 Task: In Heading Arial with underline. Font size of heading  '18'Font style of data Calibri. Font size of data  9Alignment of headline & data Align center. Fill color in heading,  RedFont color of data Black Apply border in Data No BorderIn the sheet   Navigate Sales templetes book
Action: Mouse moved to (455, 625)
Screenshot: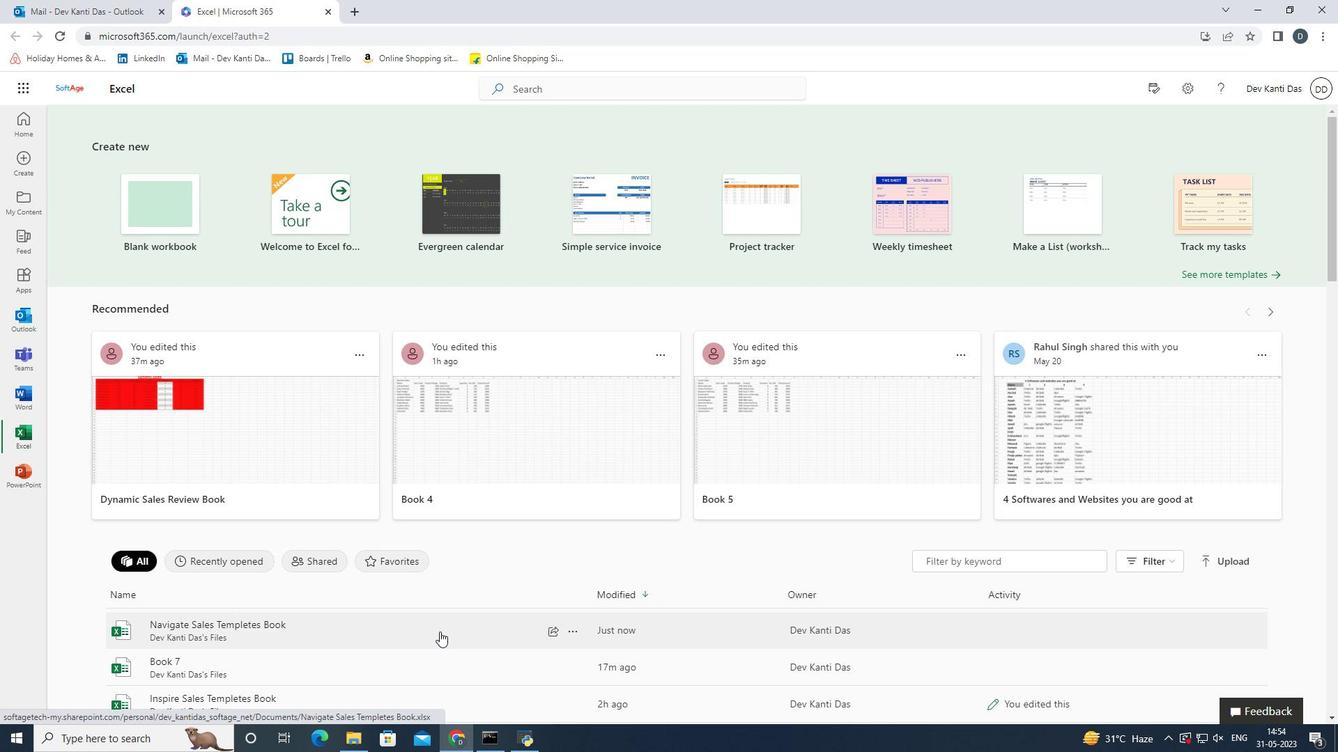 
Action: Mouse pressed left at (455, 625)
Screenshot: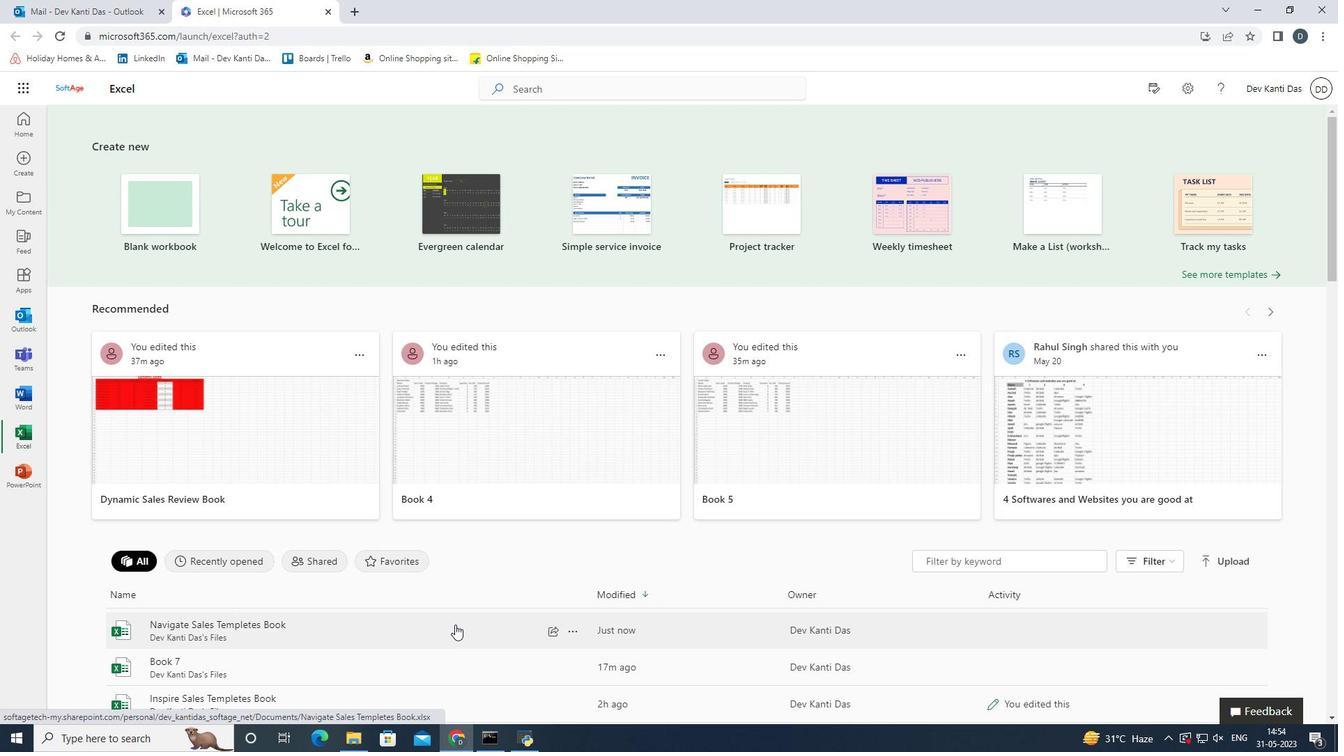 
Action: Mouse moved to (310, 242)
Screenshot: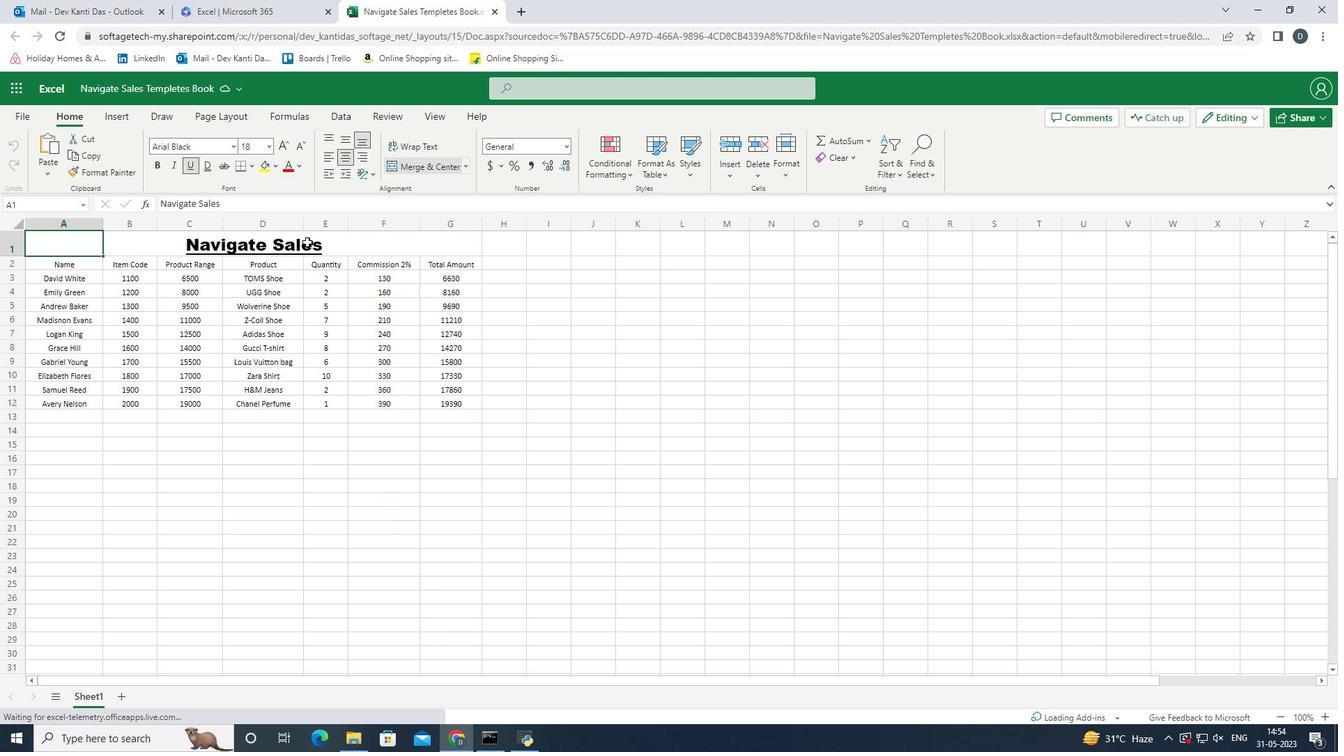 
Action: Mouse pressed left at (310, 242)
Screenshot: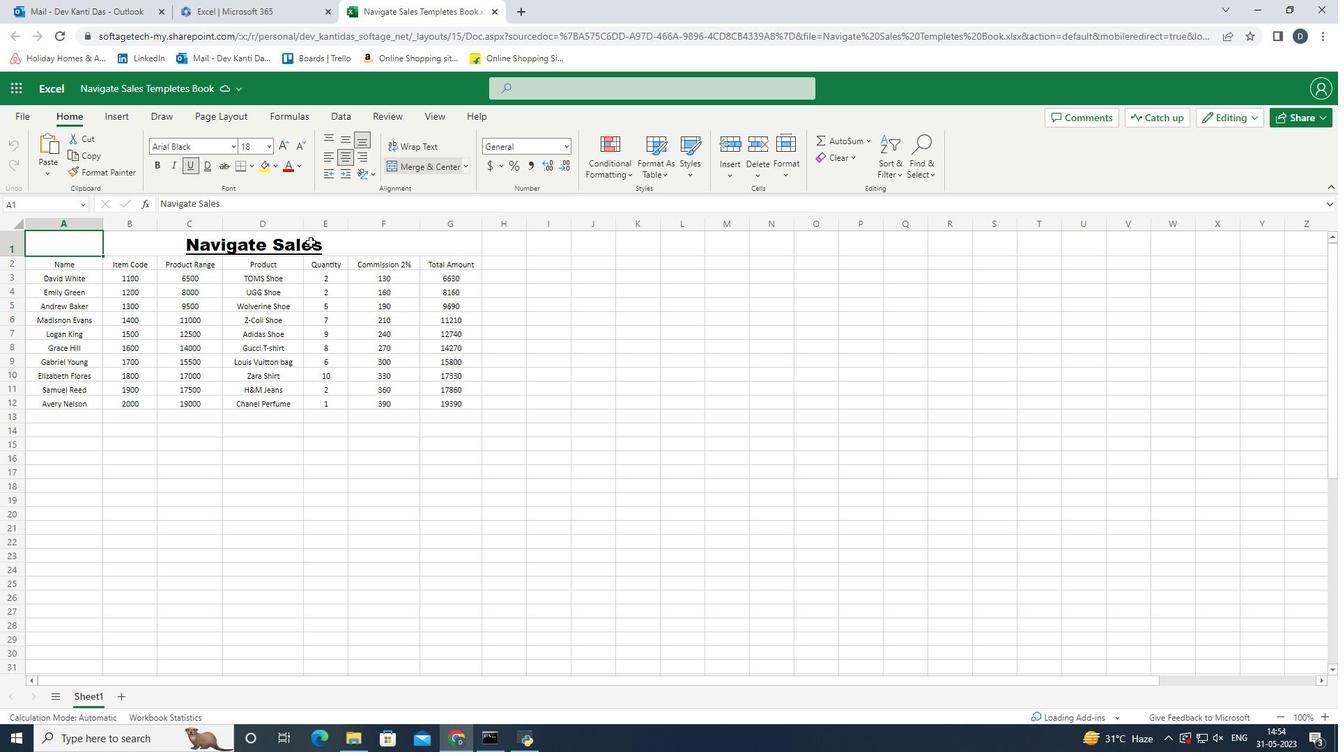 
Action: Mouse moved to (232, 142)
Screenshot: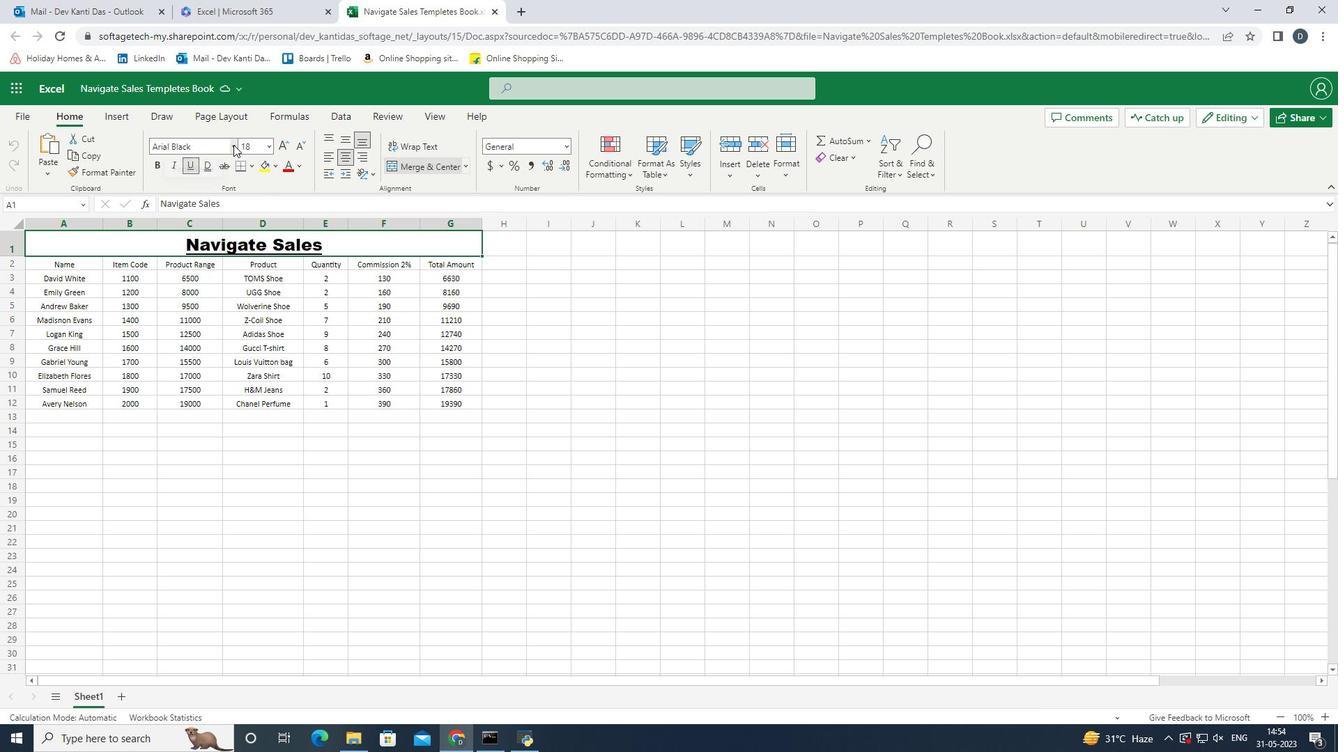 
Action: Mouse pressed left at (232, 142)
Screenshot: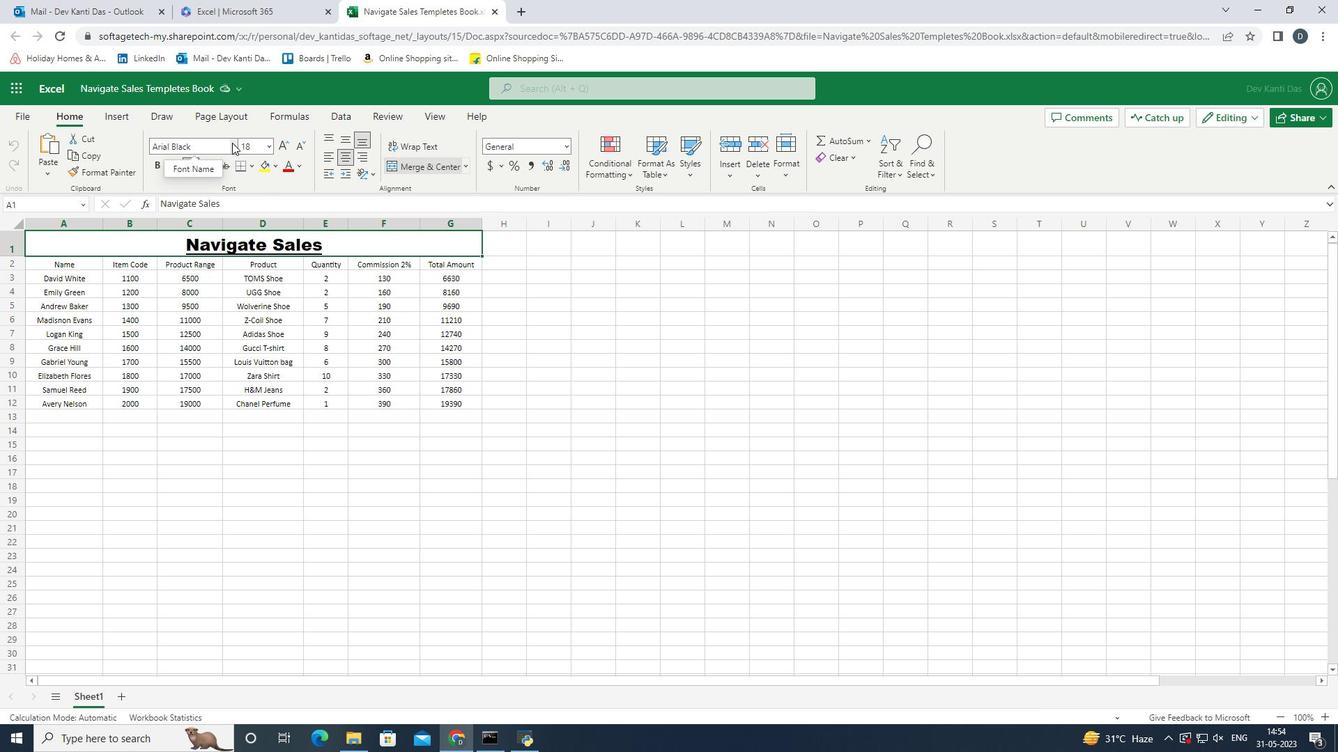
Action: Mouse moved to (224, 207)
Screenshot: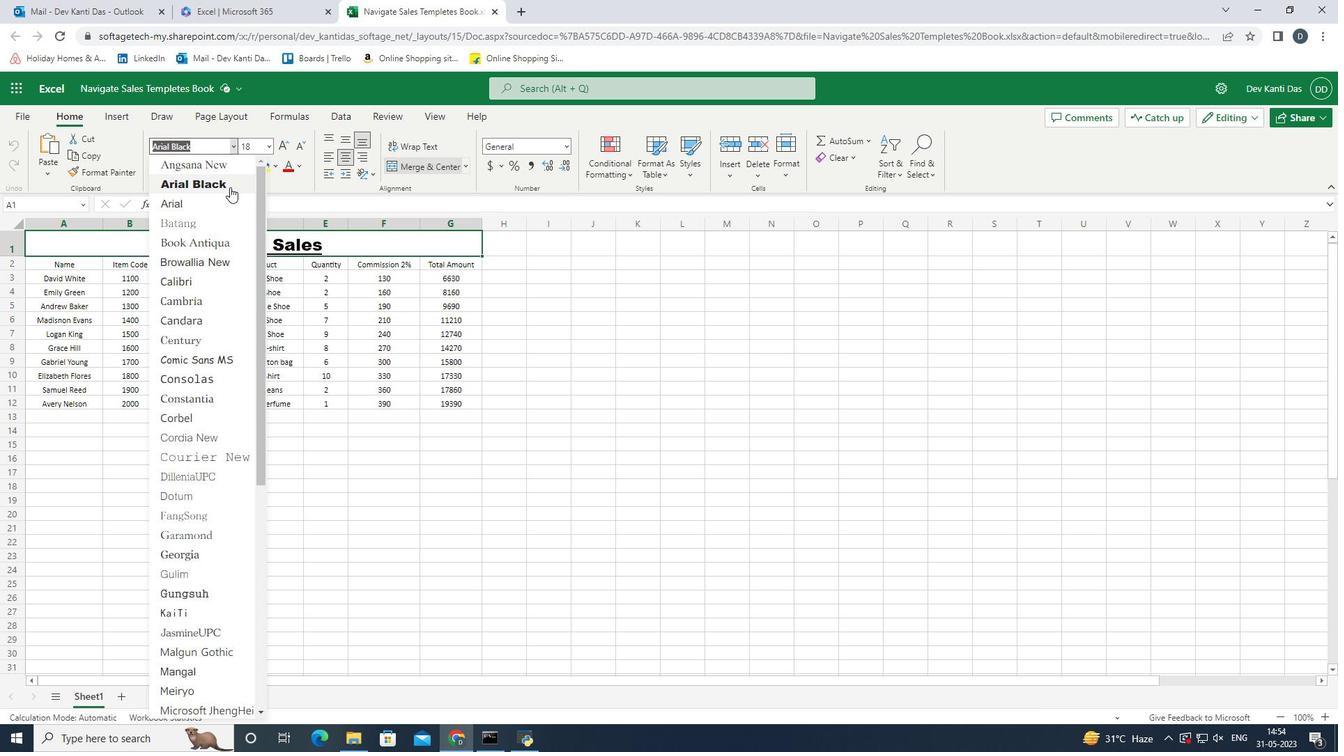 
Action: Mouse pressed left at (224, 207)
Screenshot: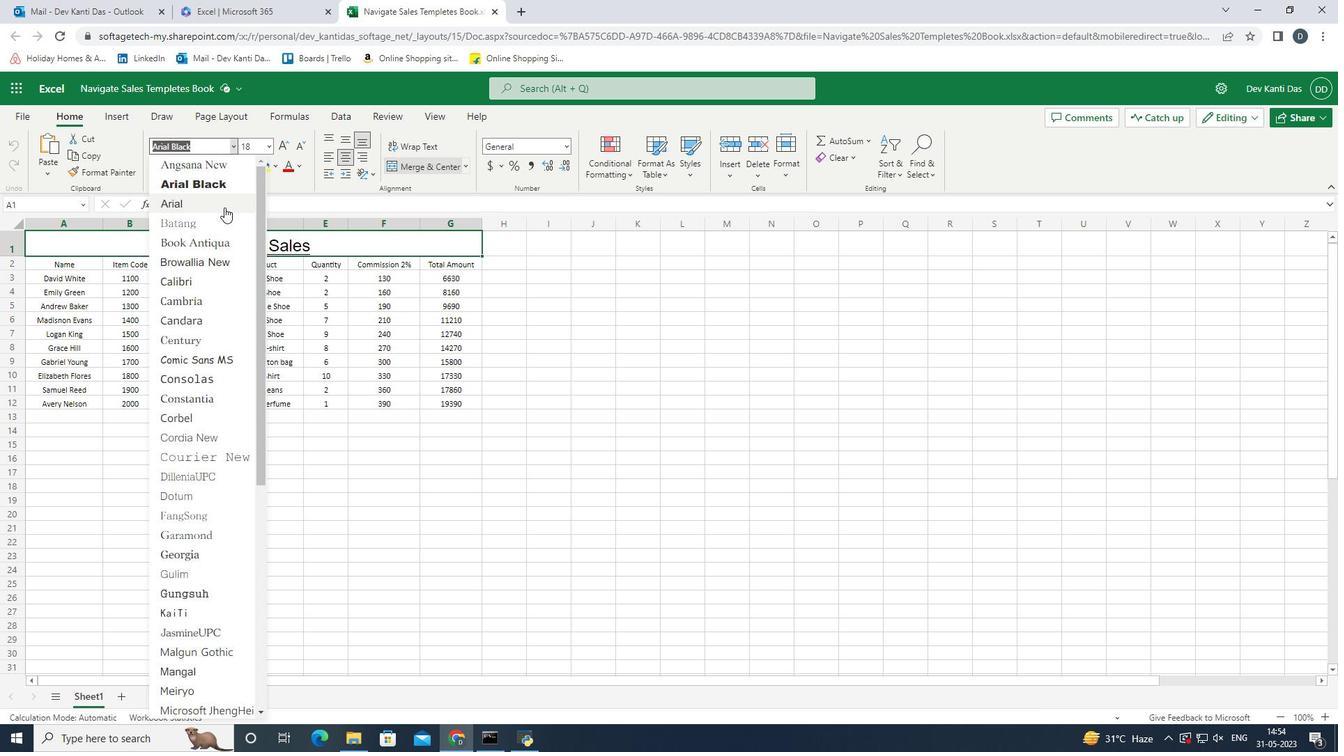 
Action: Mouse moved to (193, 170)
Screenshot: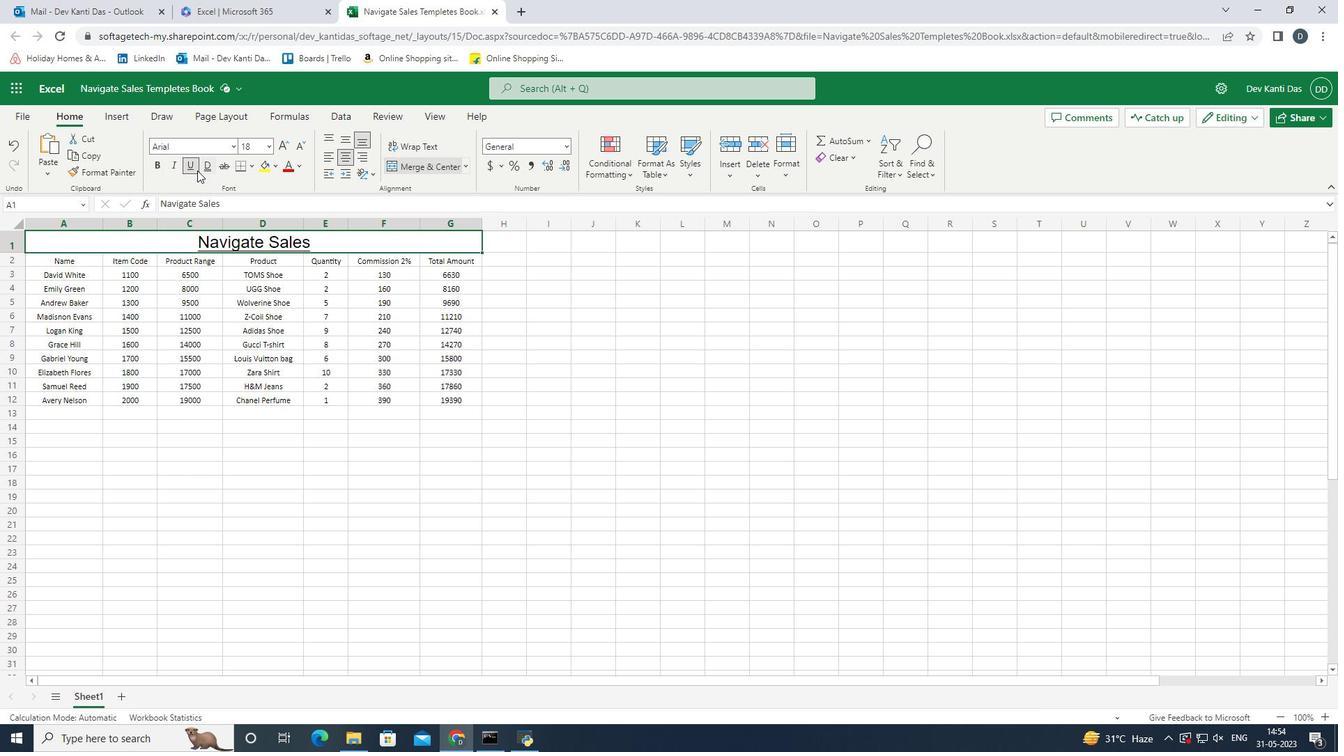 
Action: Mouse pressed left at (193, 170)
Screenshot: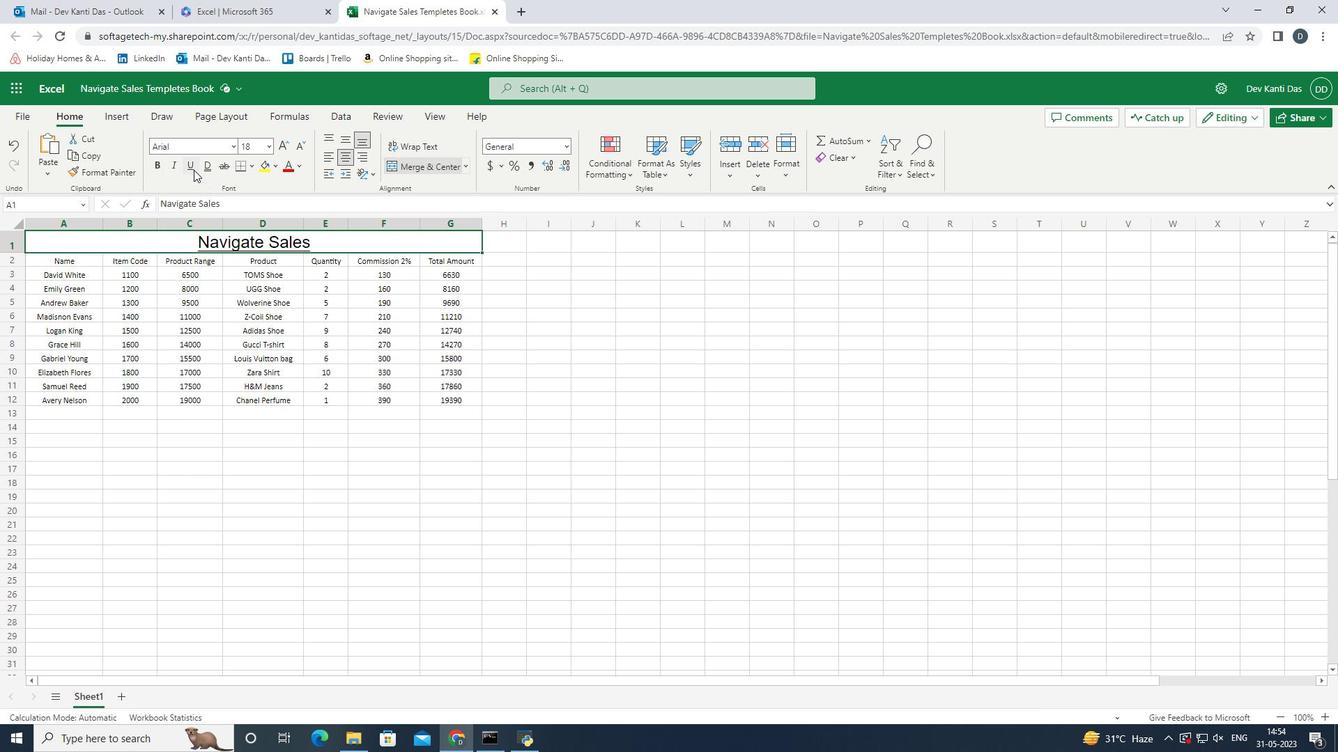 
Action: Mouse moved to (195, 168)
Screenshot: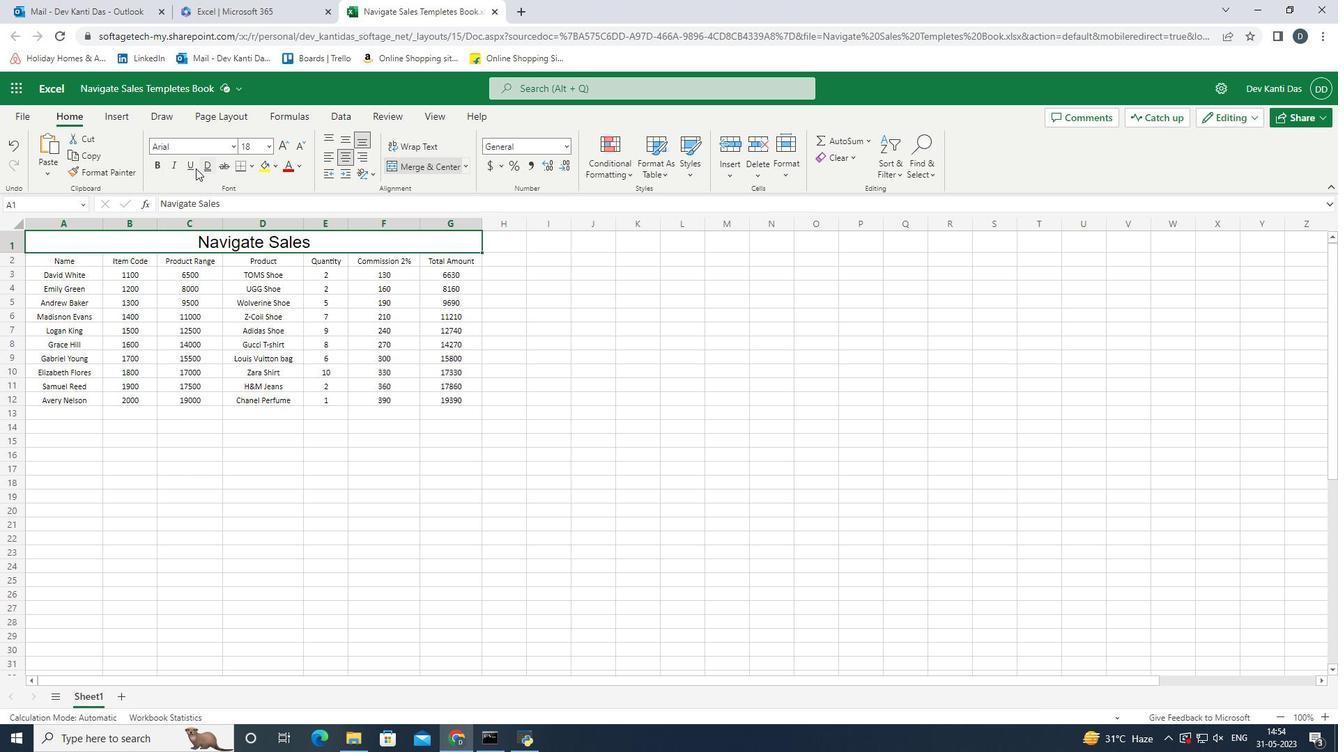 
Action: Mouse pressed left at (195, 168)
Screenshot: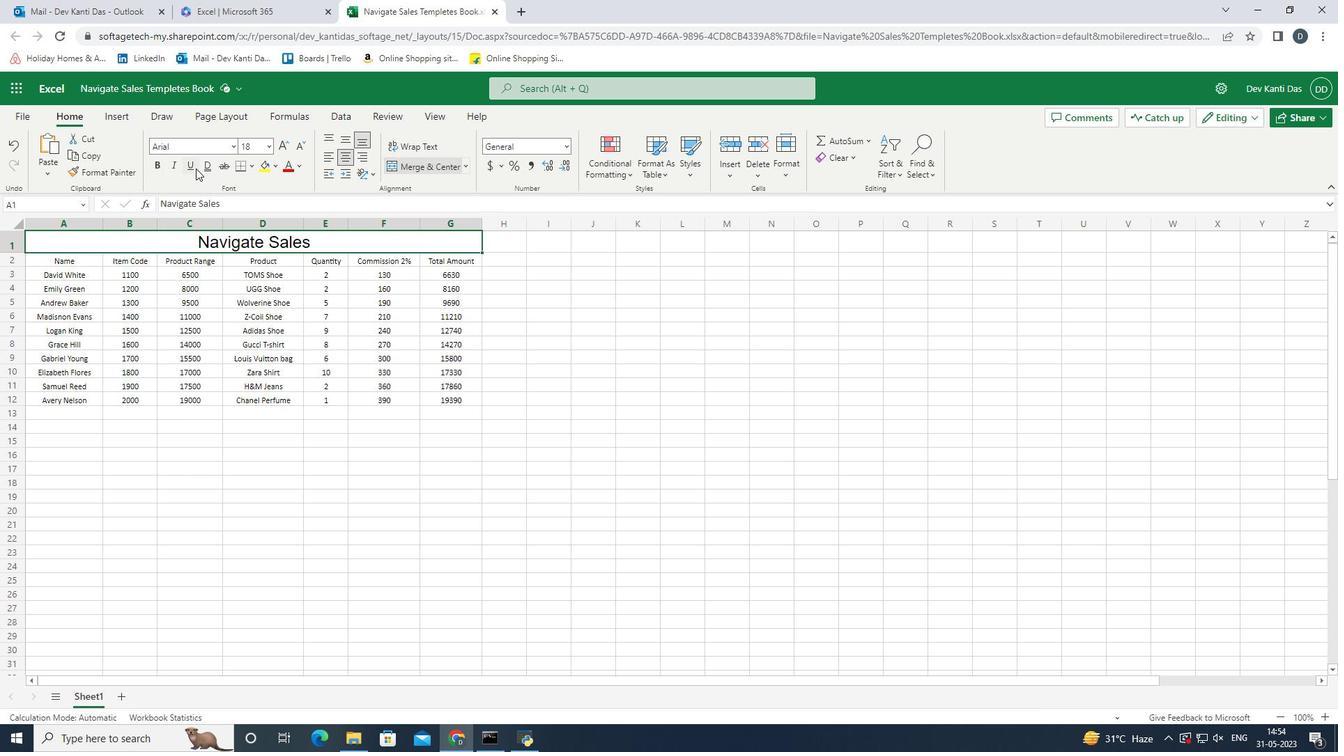 
Action: Mouse moved to (271, 151)
Screenshot: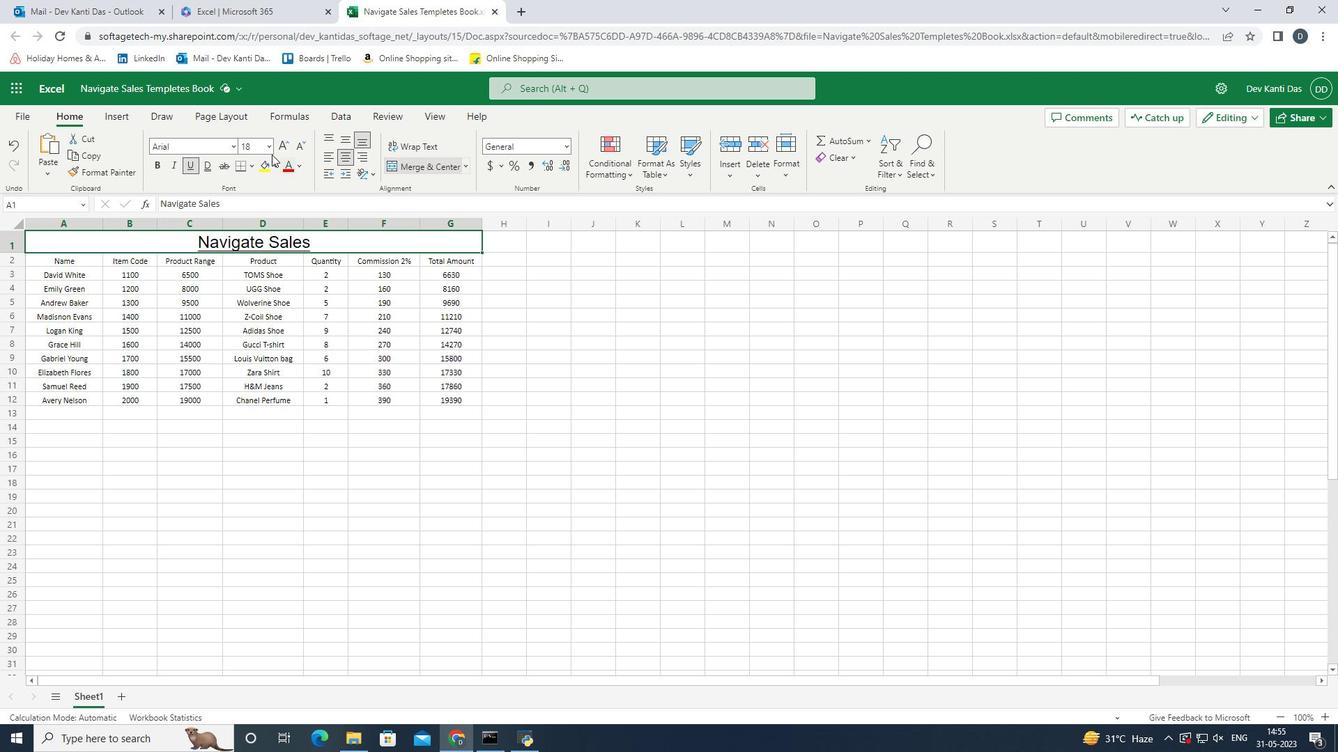 
Action: Mouse pressed left at (271, 151)
Screenshot: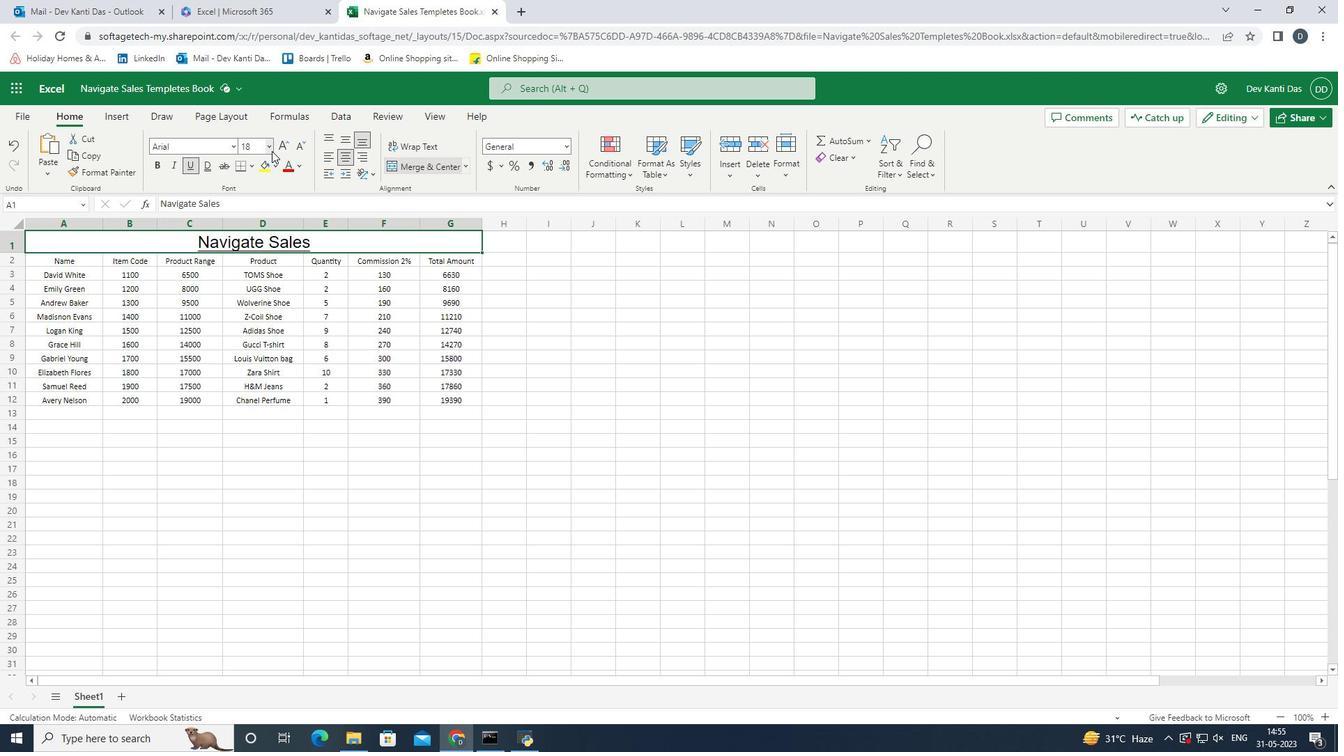 
Action: Mouse moved to (255, 301)
Screenshot: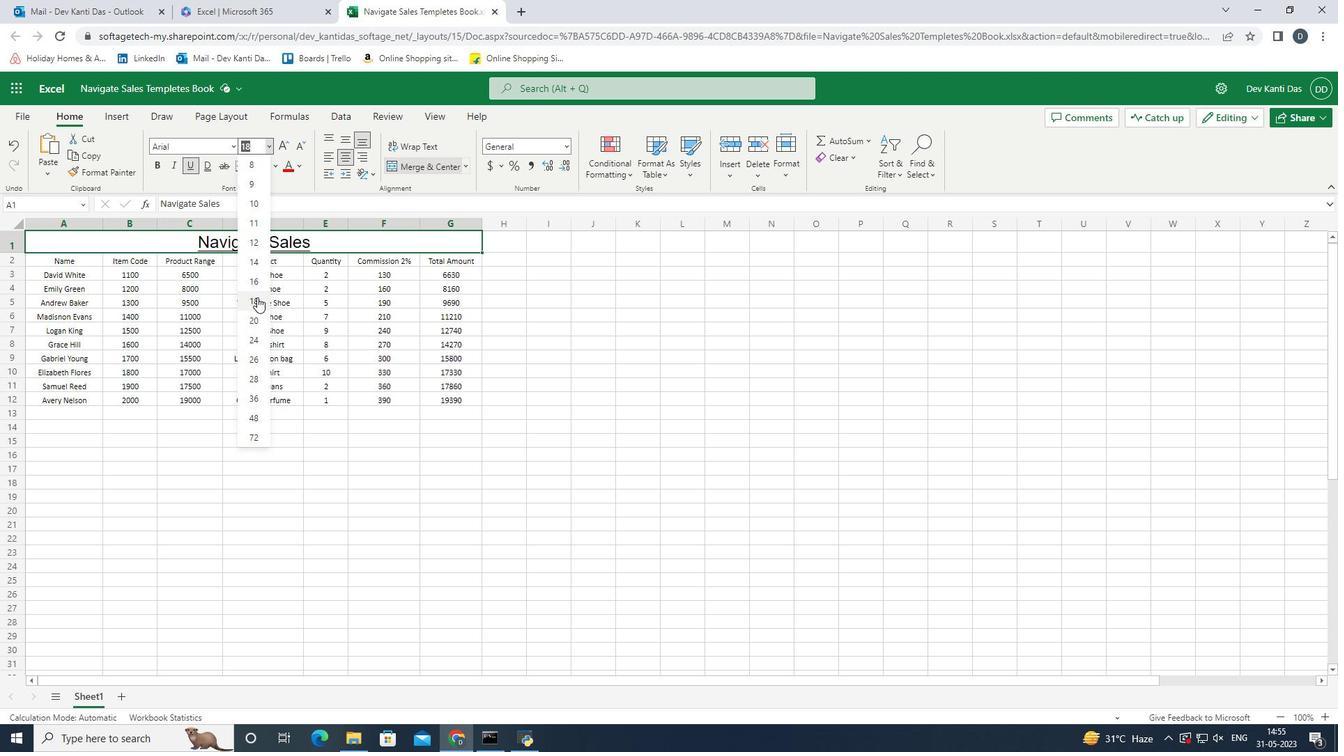 
Action: Mouse pressed left at (255, 301)
Screenshot: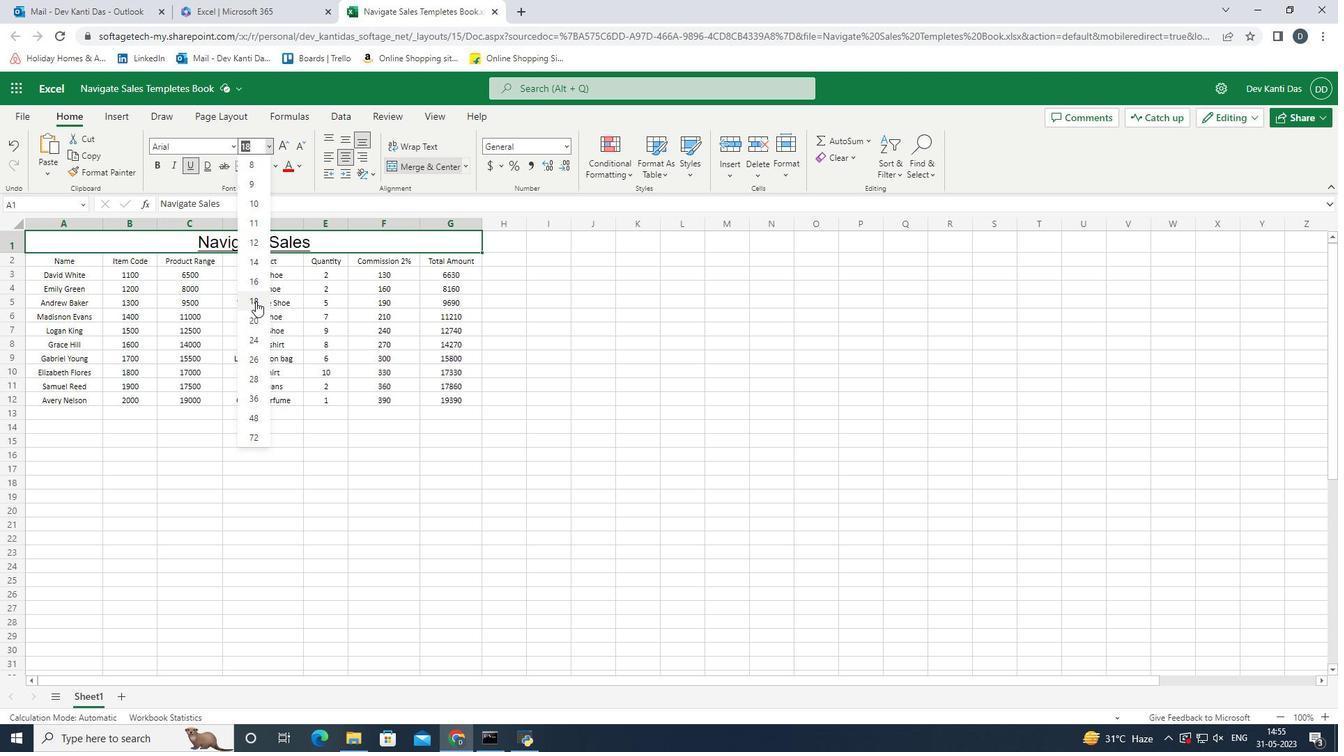 
Action: Mouse moved to (69, 264)
Screenshot: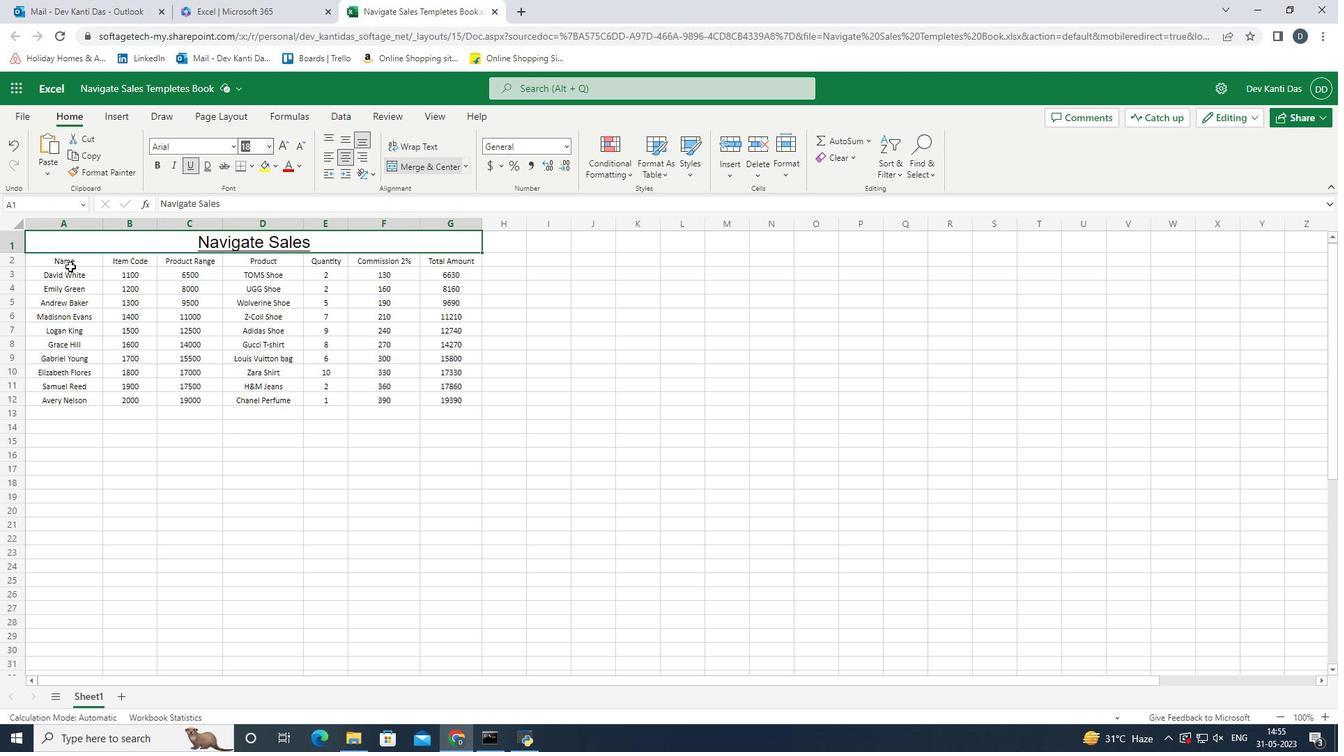 
Action: Mouse pressed left at (69, 264)
Screenshot: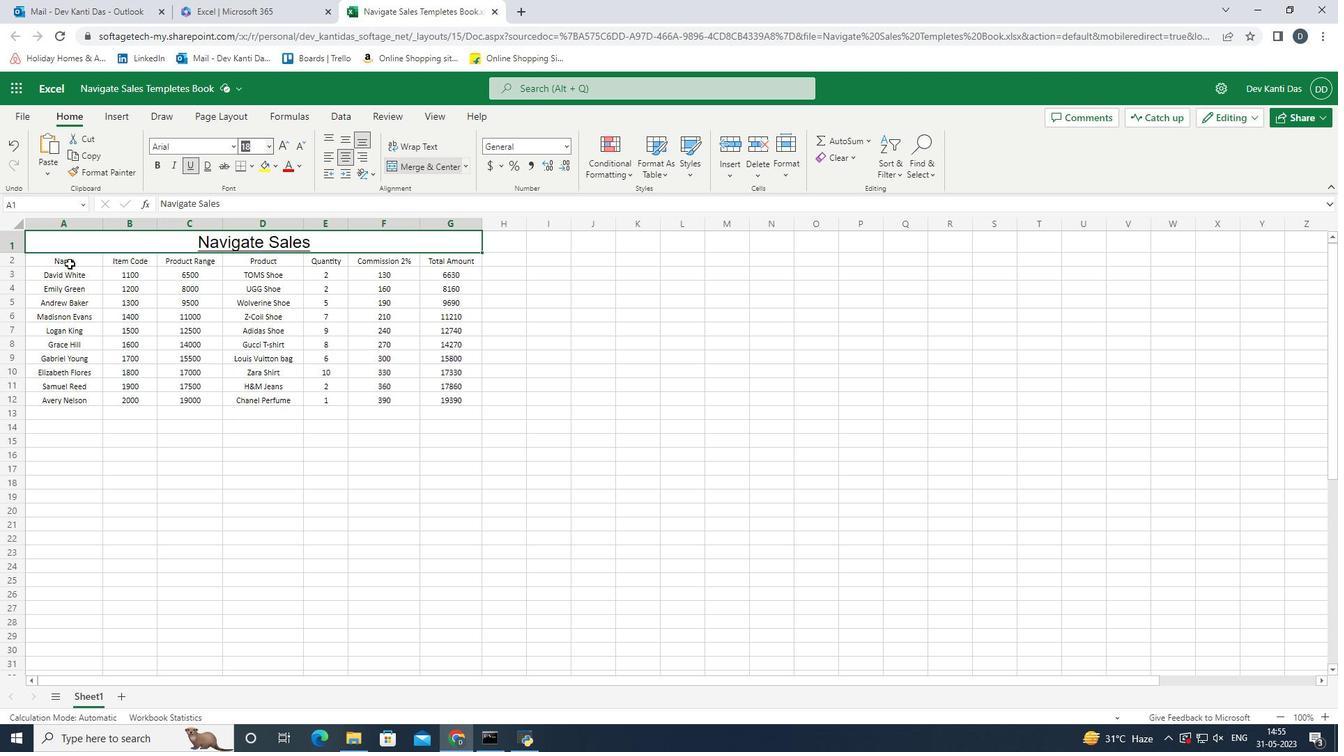 
Action: Mouse moved to (69, 260)
Screenshot: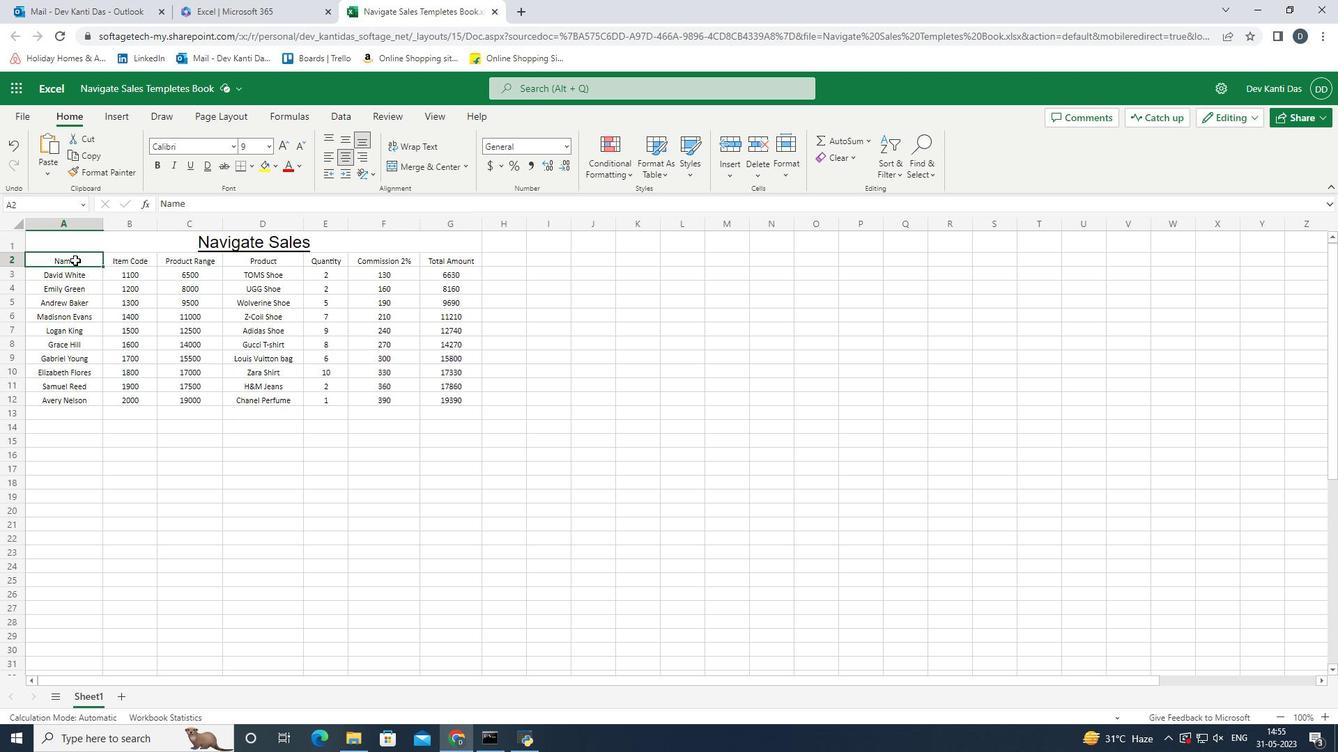 
Action: Mouse pressed left at (69, 260)
Screenshot: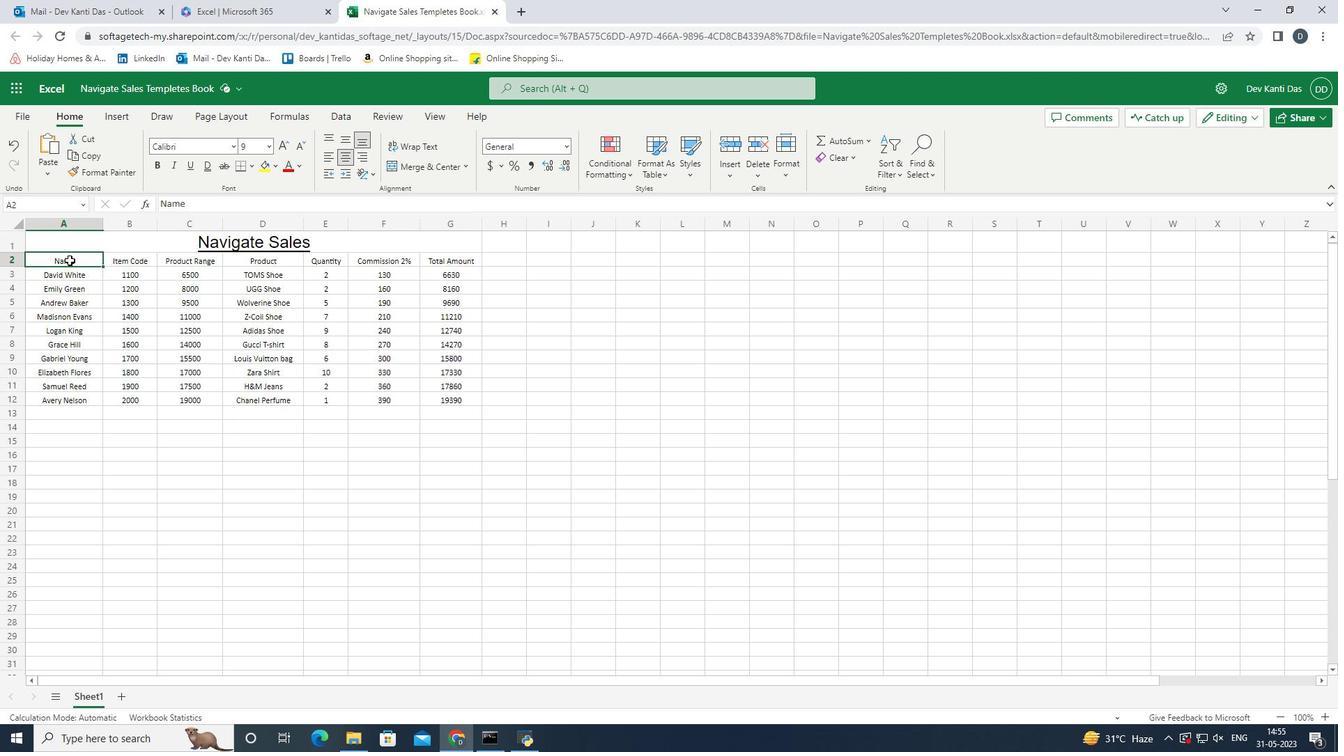 
Action: Mouse moved to (230, 149)
Screenshot: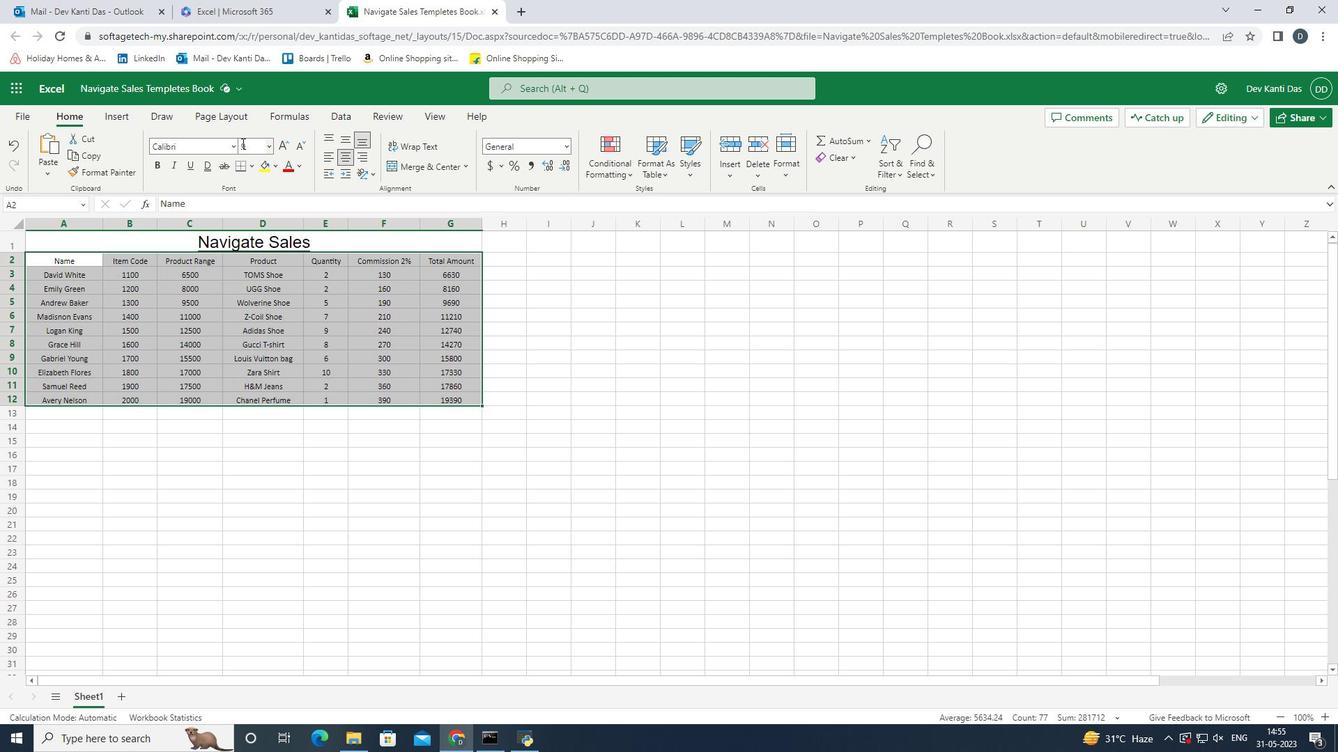 
Action: Mouse pressed left at (230, 149)
Screenshot: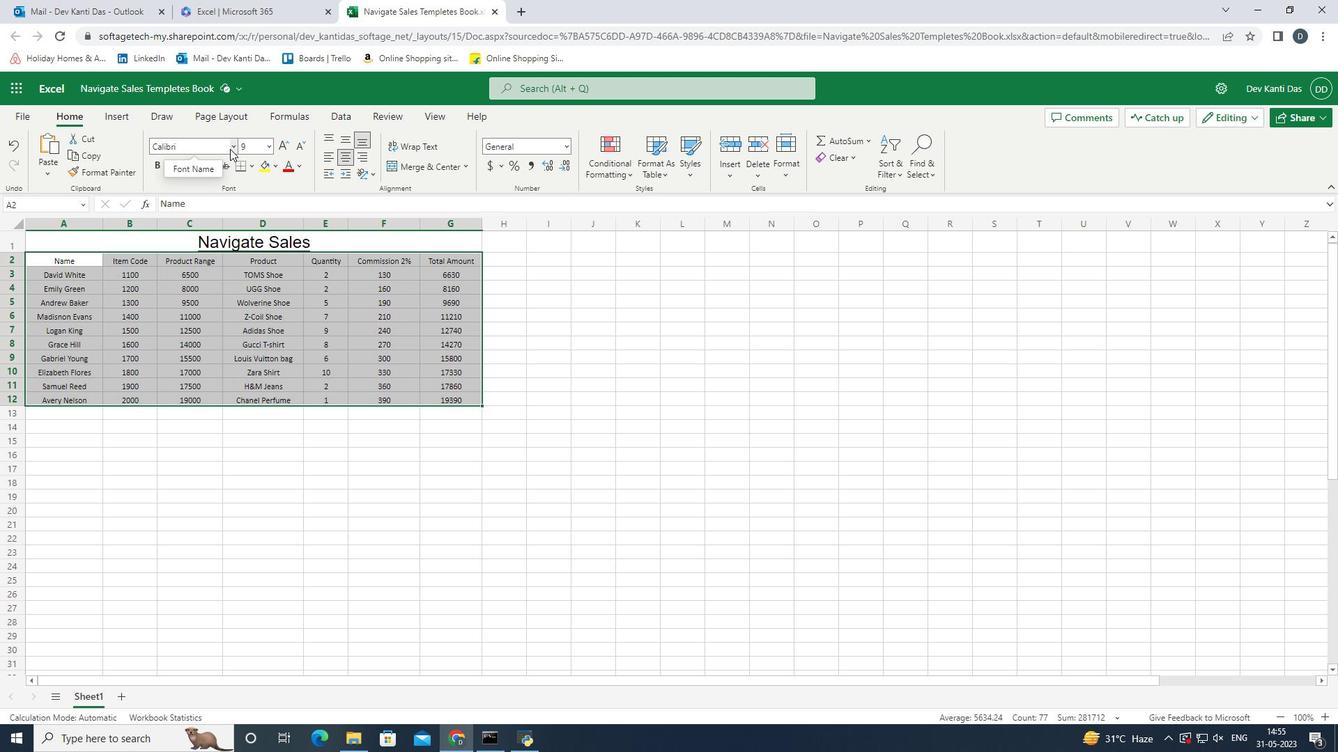 
Action: Mouse moved to (219, 284)
Screenshot: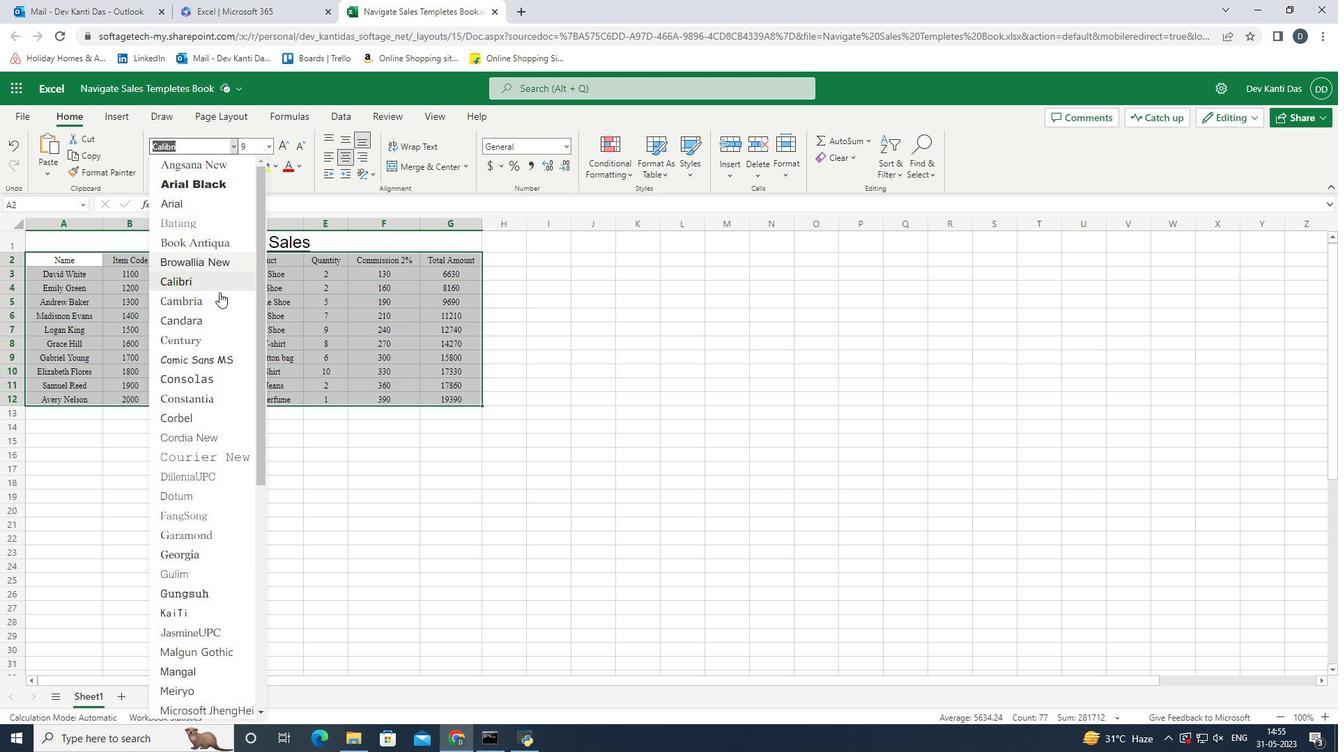 
Action: Mouse pressed left at (219, 284)
Screenshot: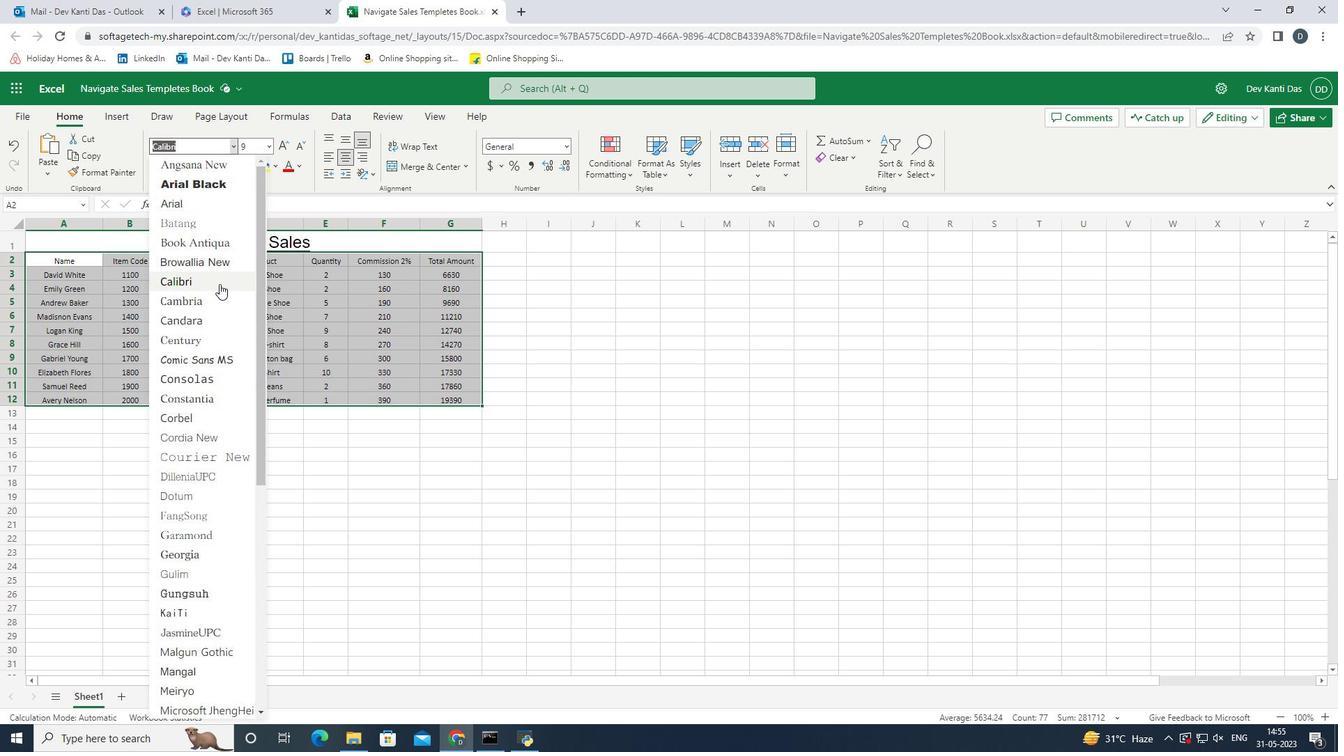 
Action: Mouse moved to (271, 140)
Screenshot: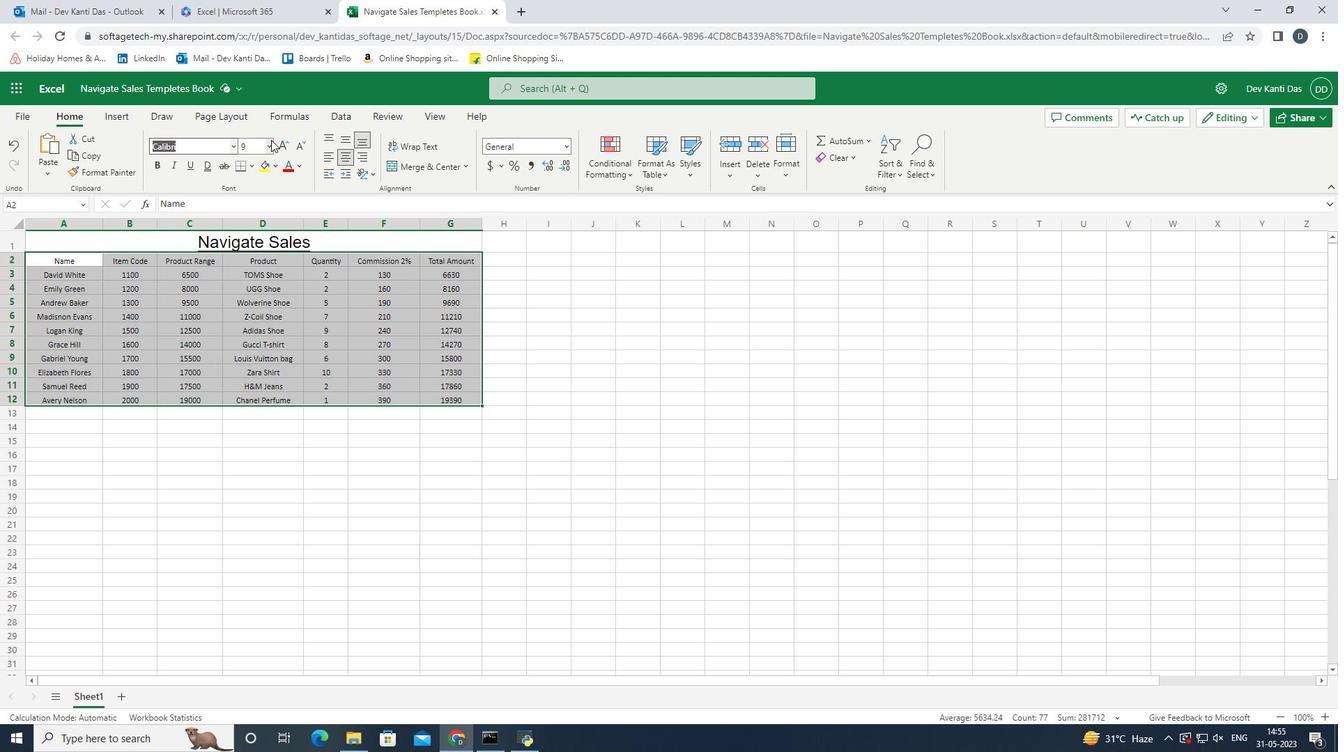 
Action: Mouse pressed left at (271, 140)
Screenshot: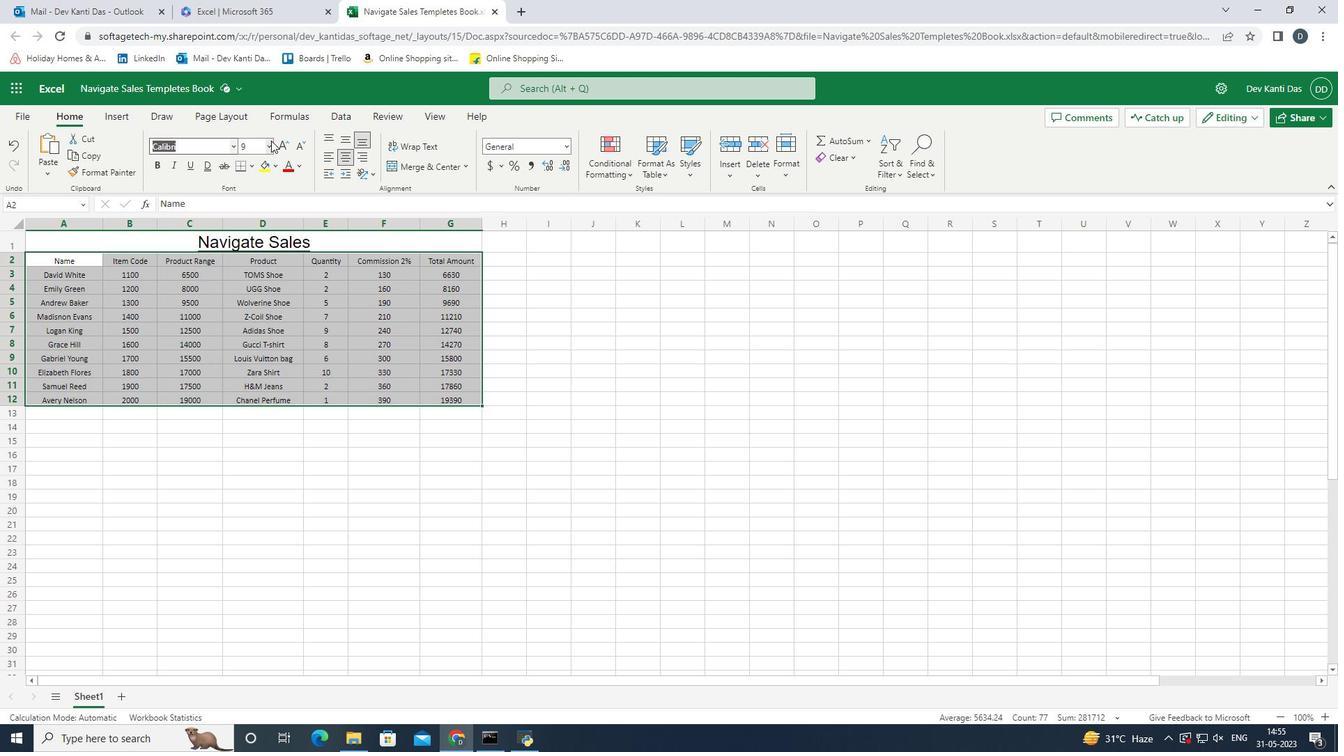 
Action: Mouse moved to (265, 183)
Screenshot: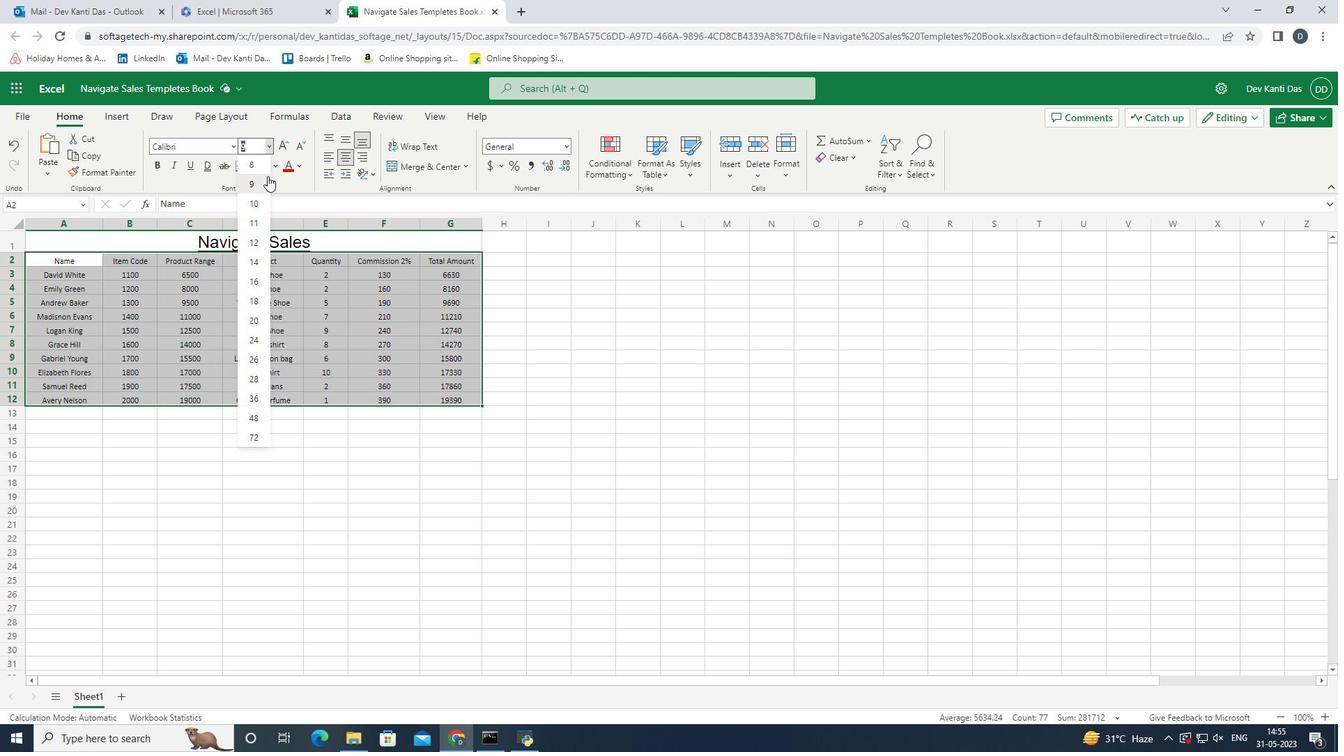 
Action: Mouse pressed left at (265, 183)
Screenshot: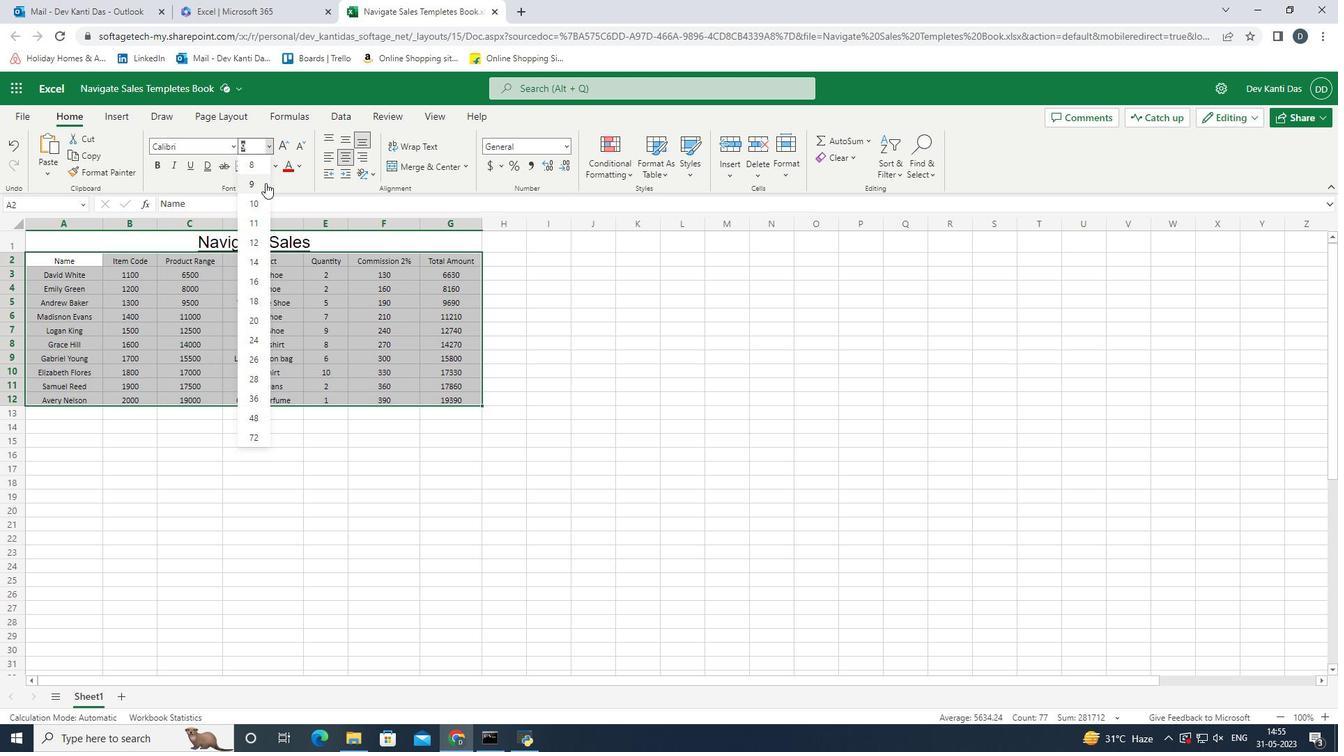 
Action: Mouse moved to (270, 187)
Screenshot: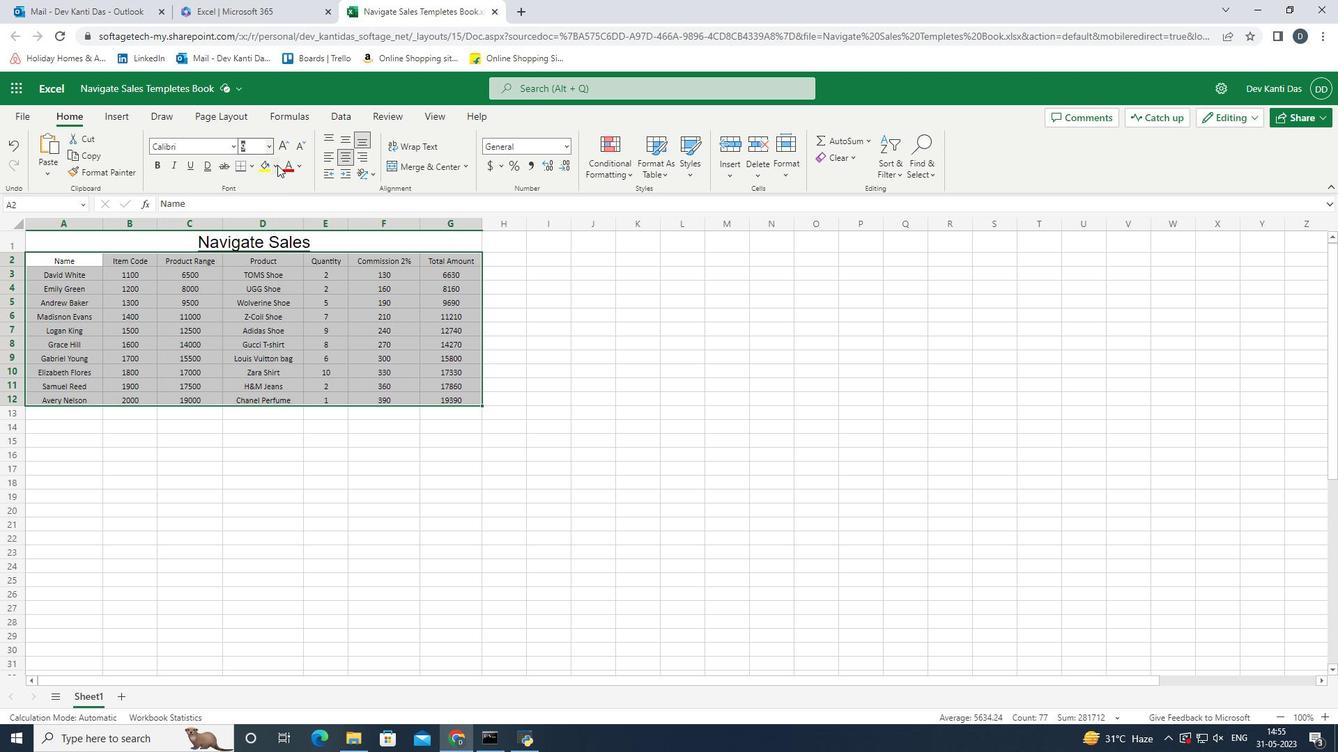 
Action: Mouse pressed left at (270, 187)
Screenshot: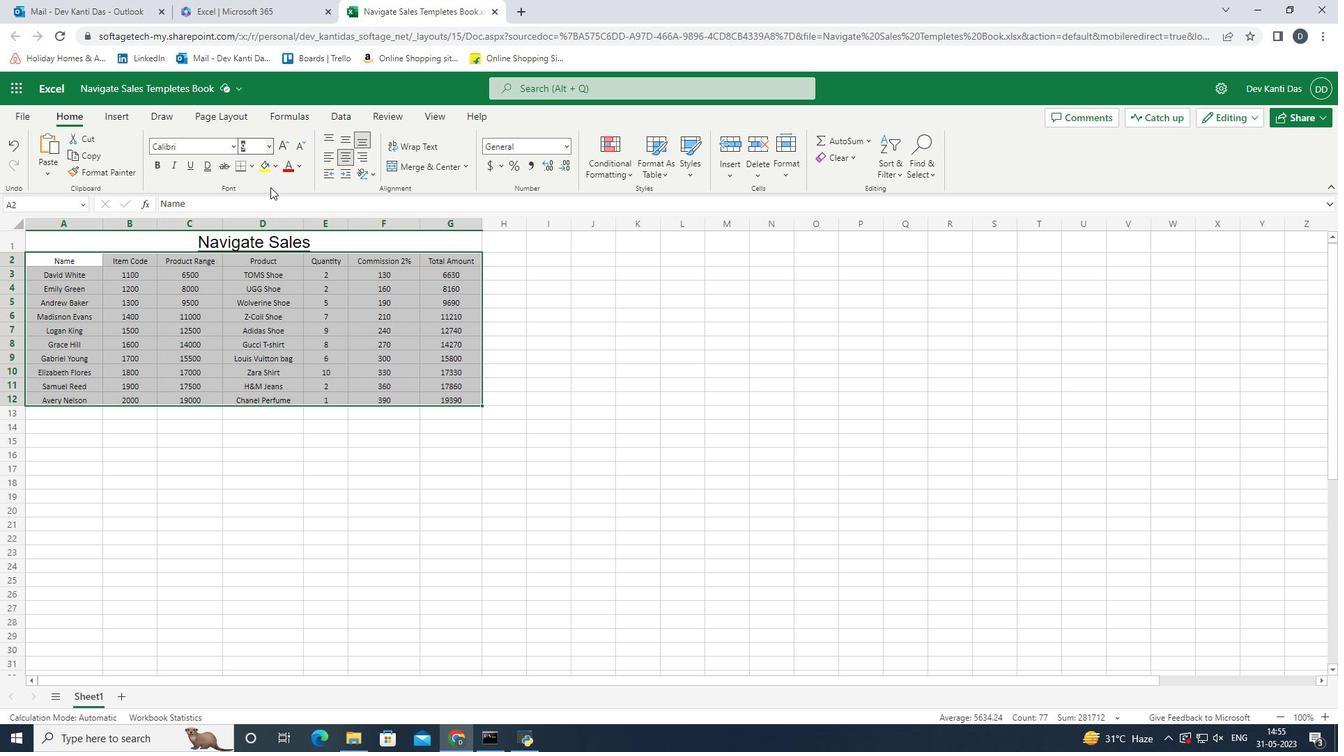 
Action: Mouse moved to (273, 144)
Screenshot: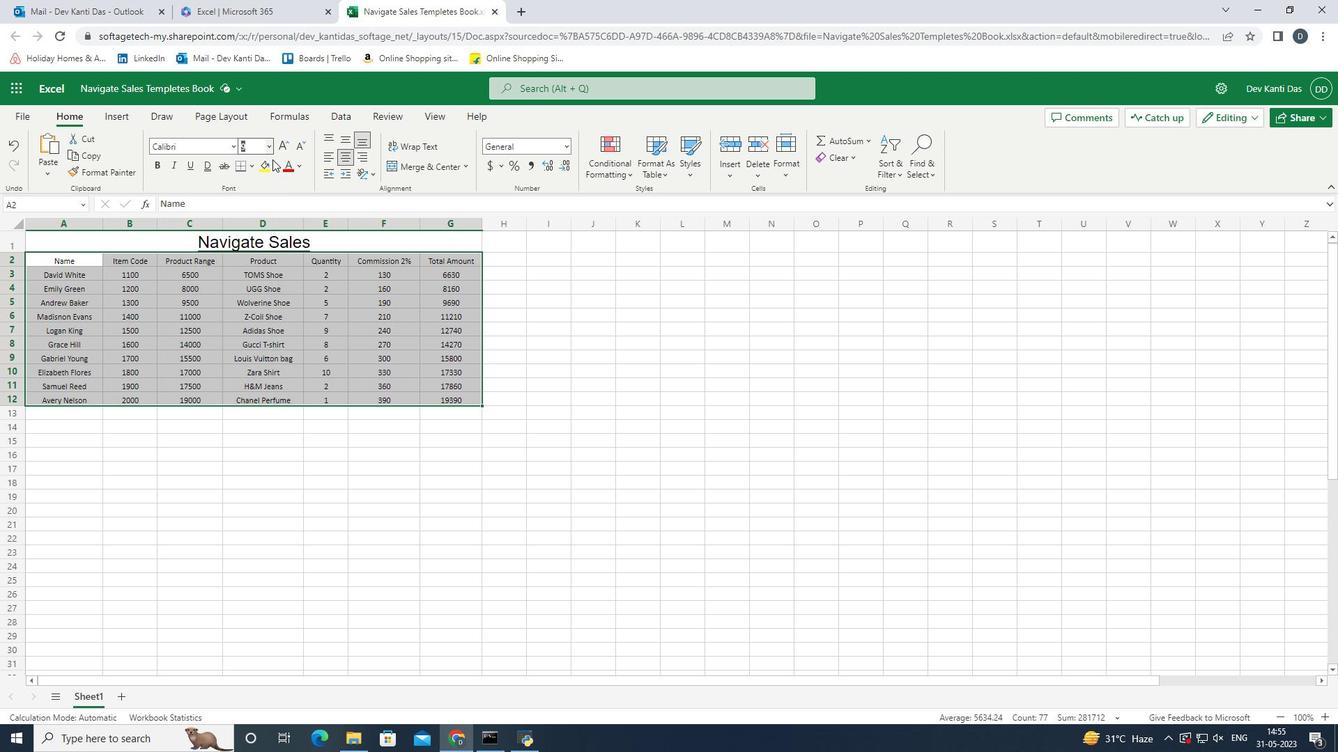 
Action: Mouse pressed left at (273, 144)
Screenshot: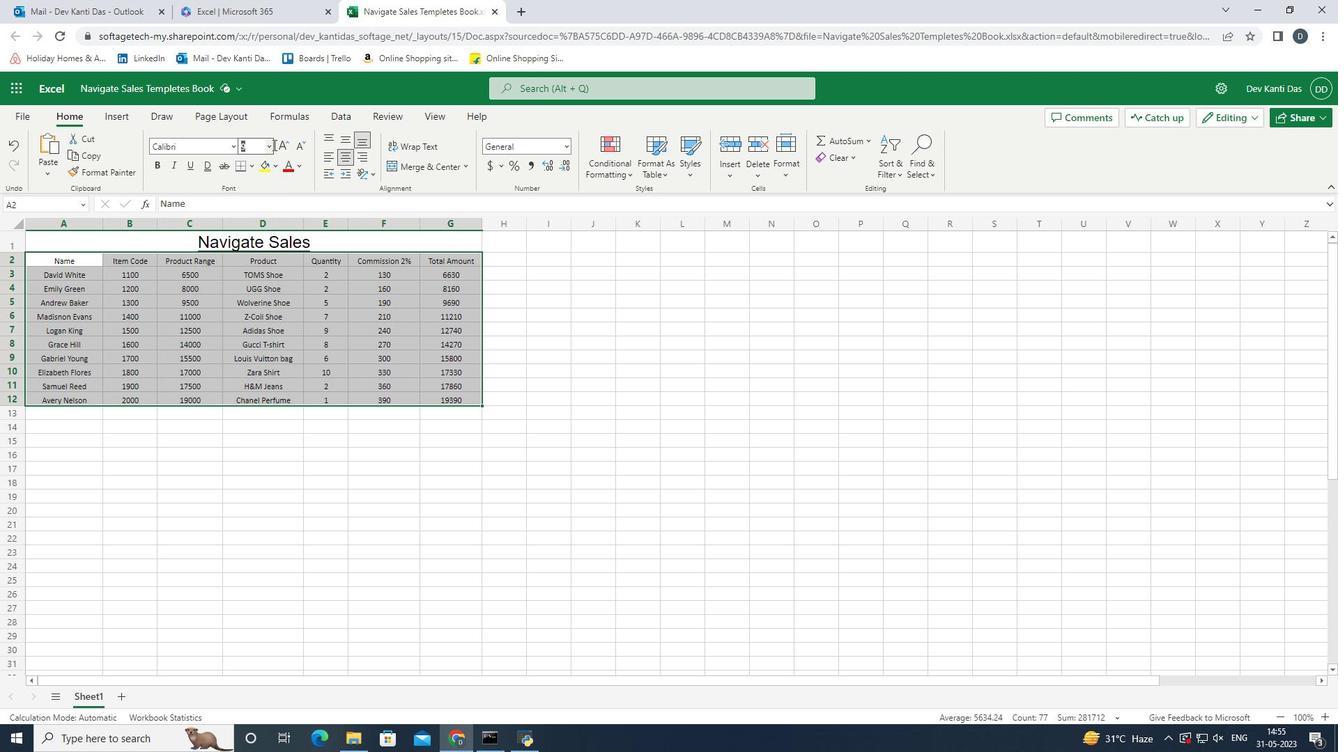 
Action: Mouse moved to (269, 144)
Screenshot: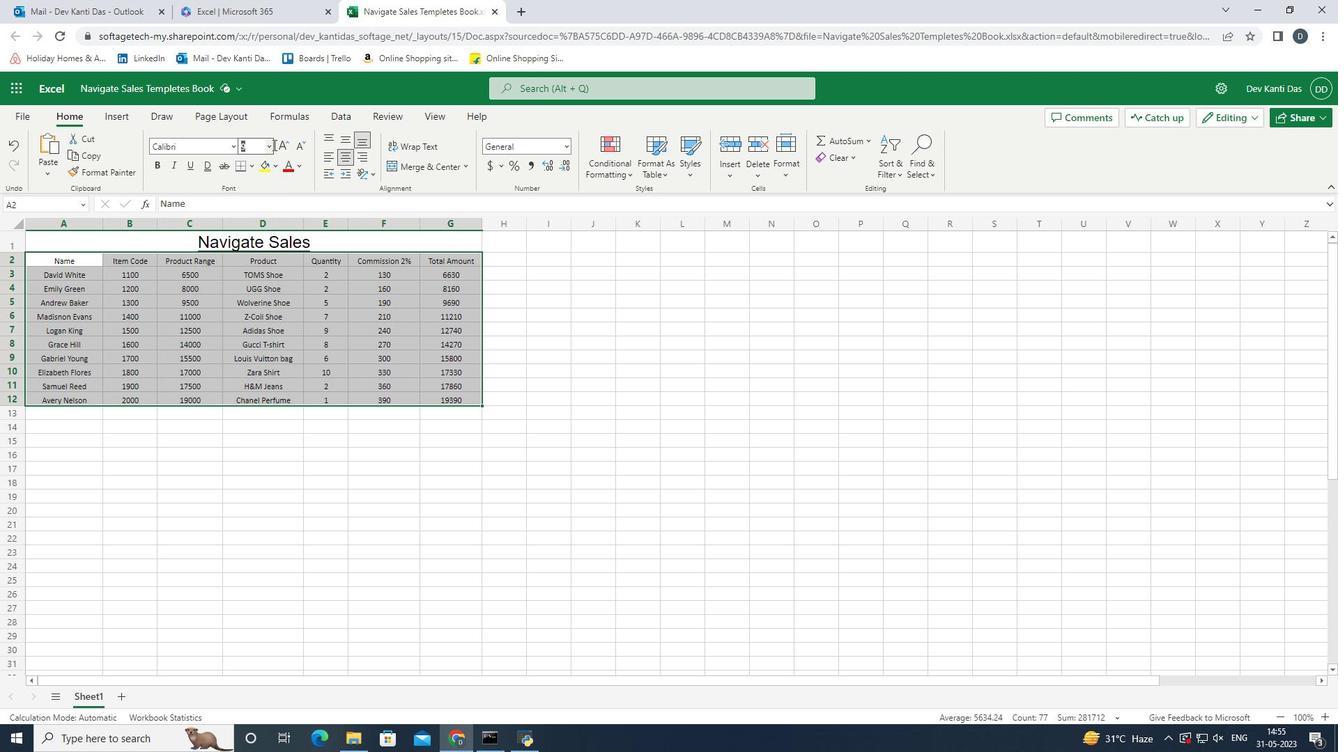 
Action: Mouse pressed left at (269, 144)
Screenshot: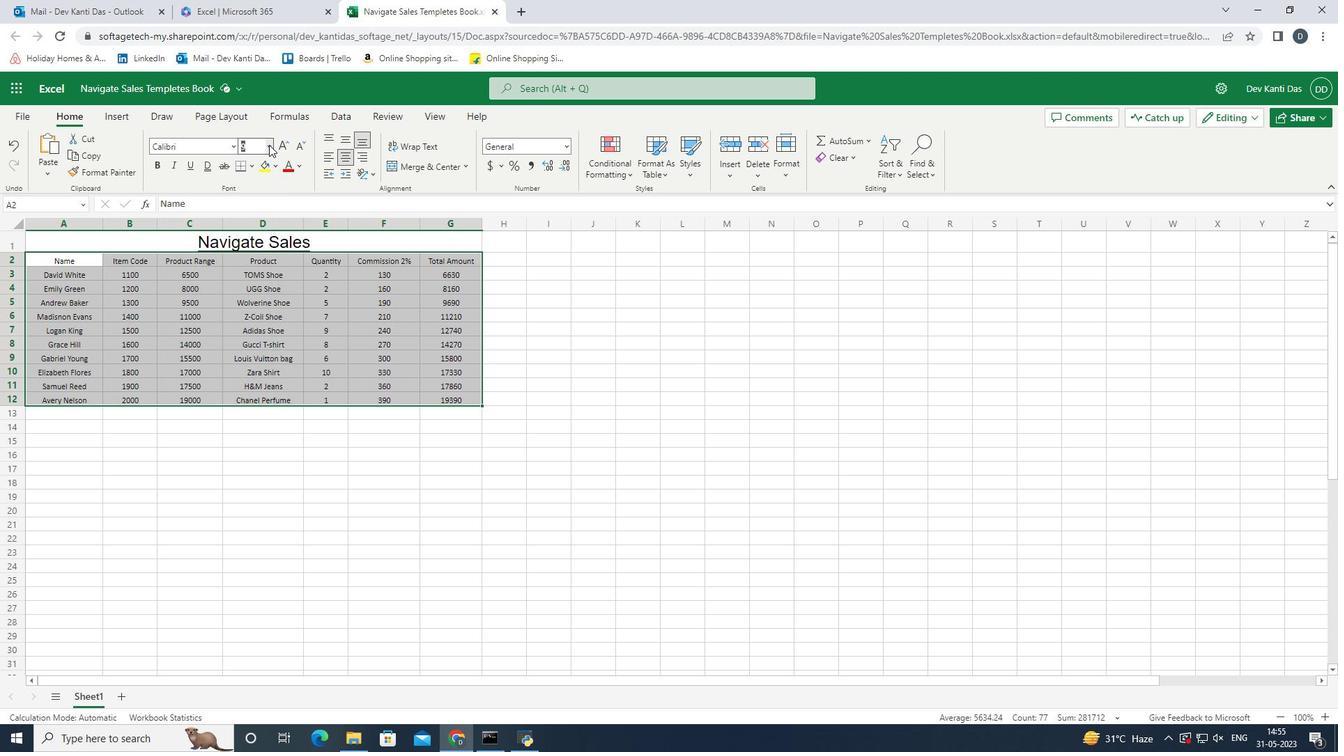 
Action: Mouse pressed left at (269, 144)
Screenshot: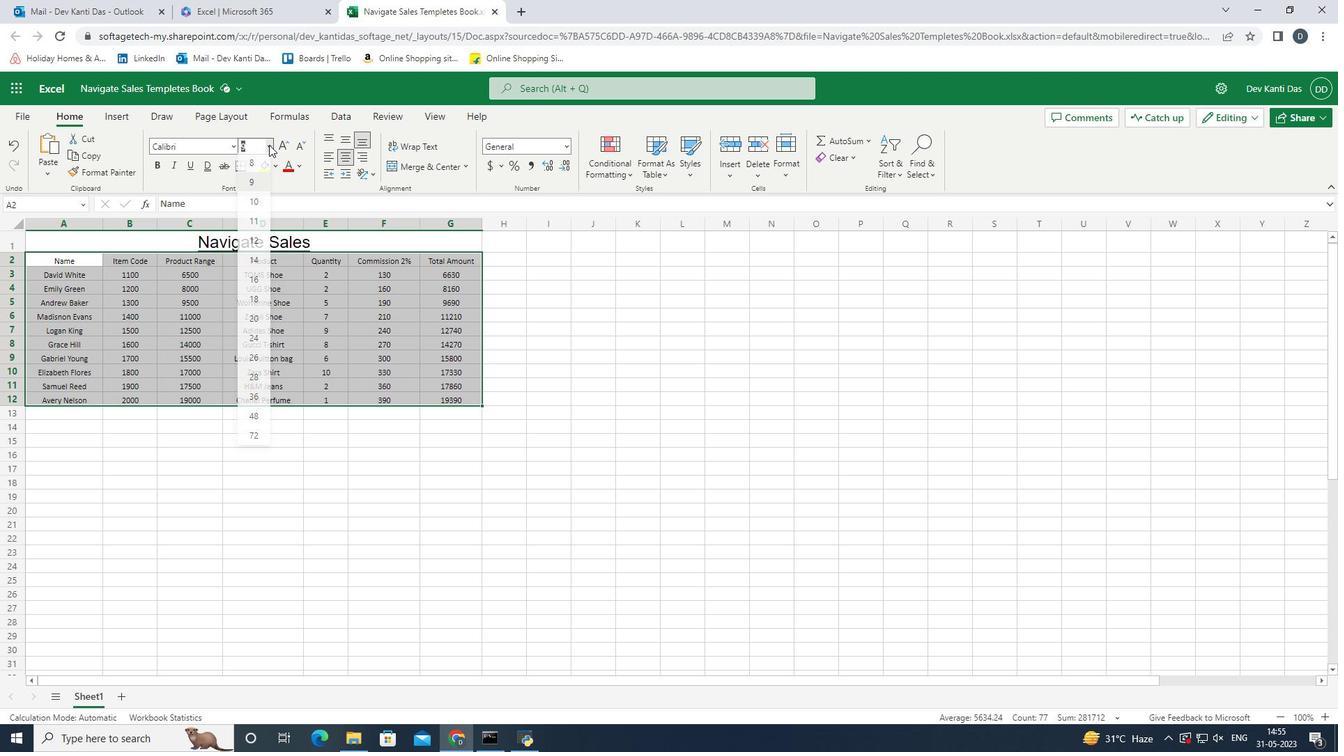 
Action: Mouse moved to (280, 245)
Screenshot: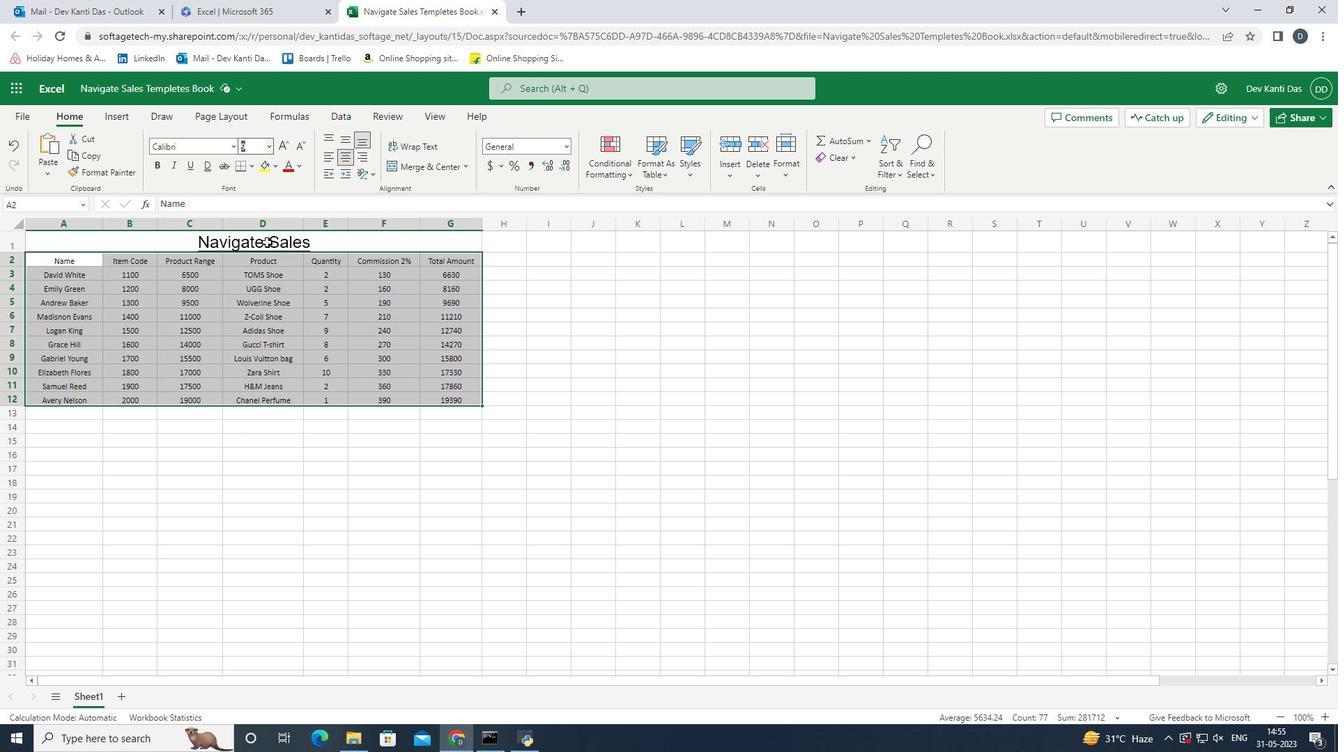 
Action: Mouse pressed left at (280, 245)
Screenshot: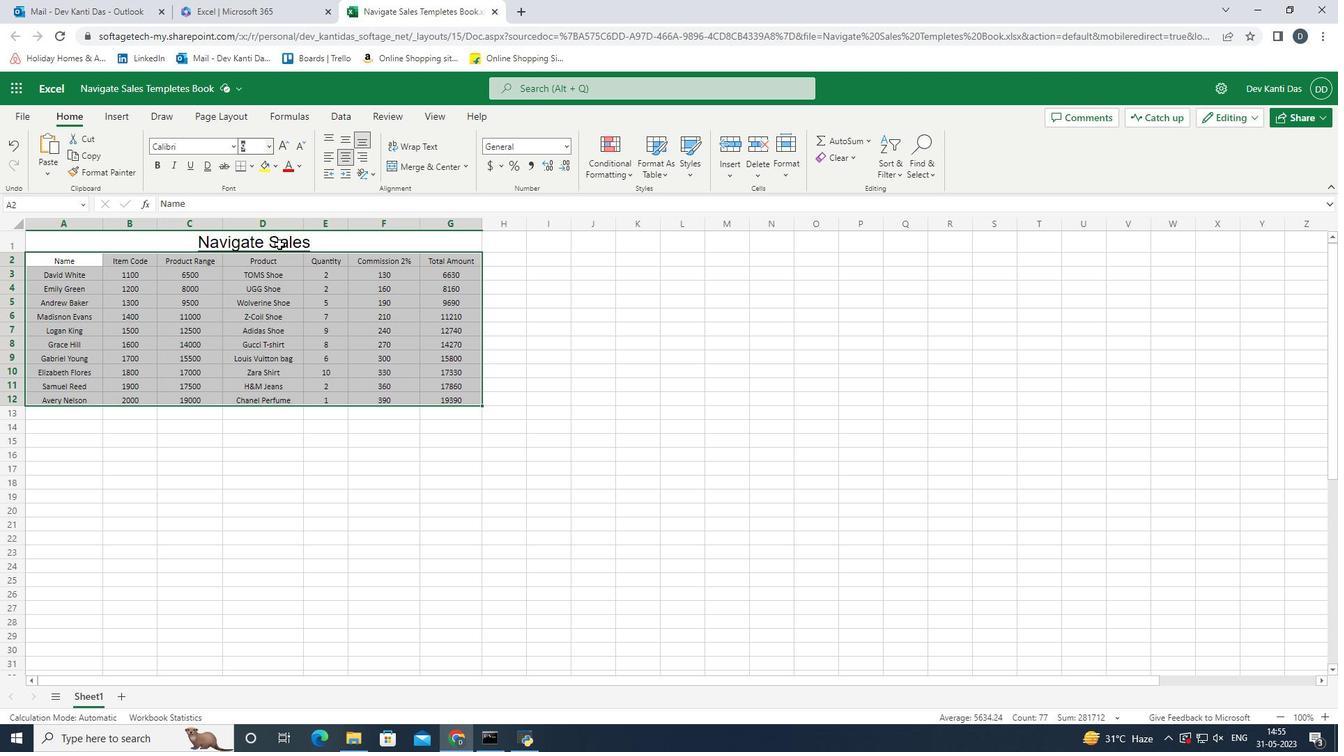 
Action: Mouse moved to (289, 165)
Screenshot: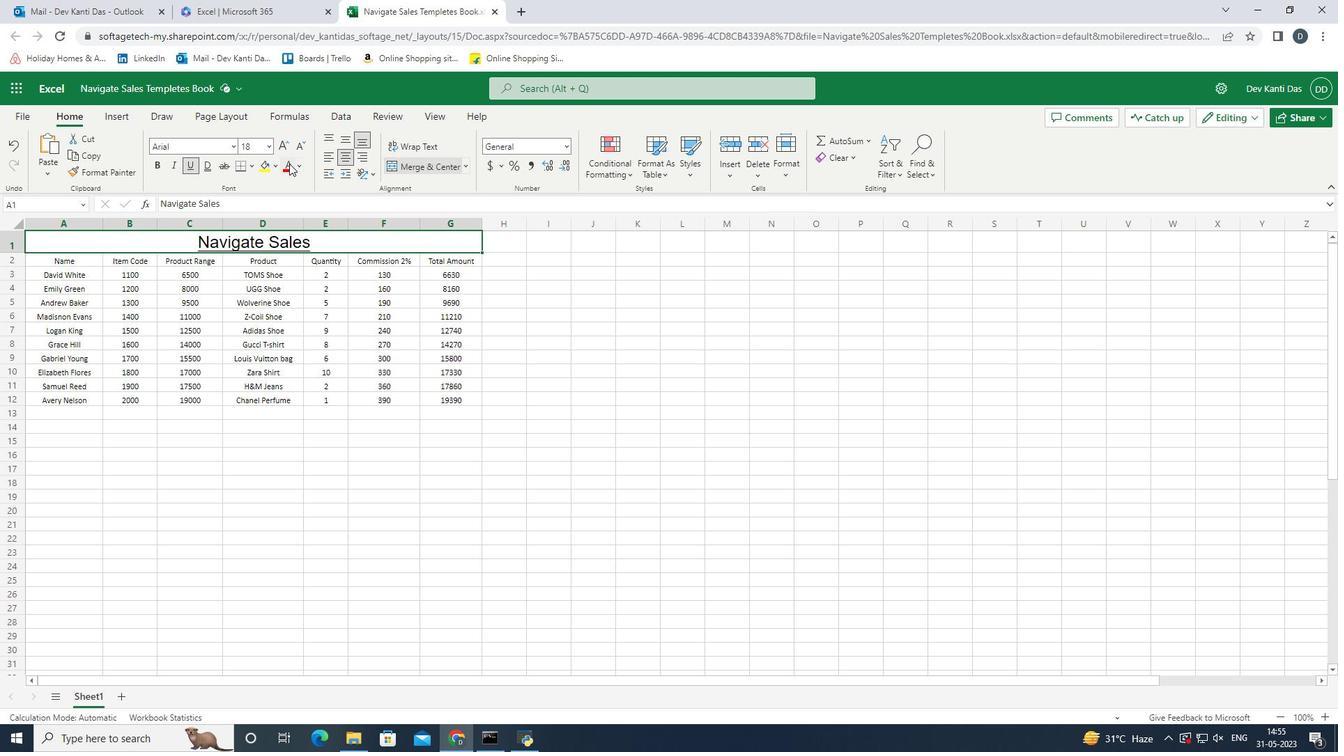 
Action: Mouse pressed left at (289, 165)
Screenshot: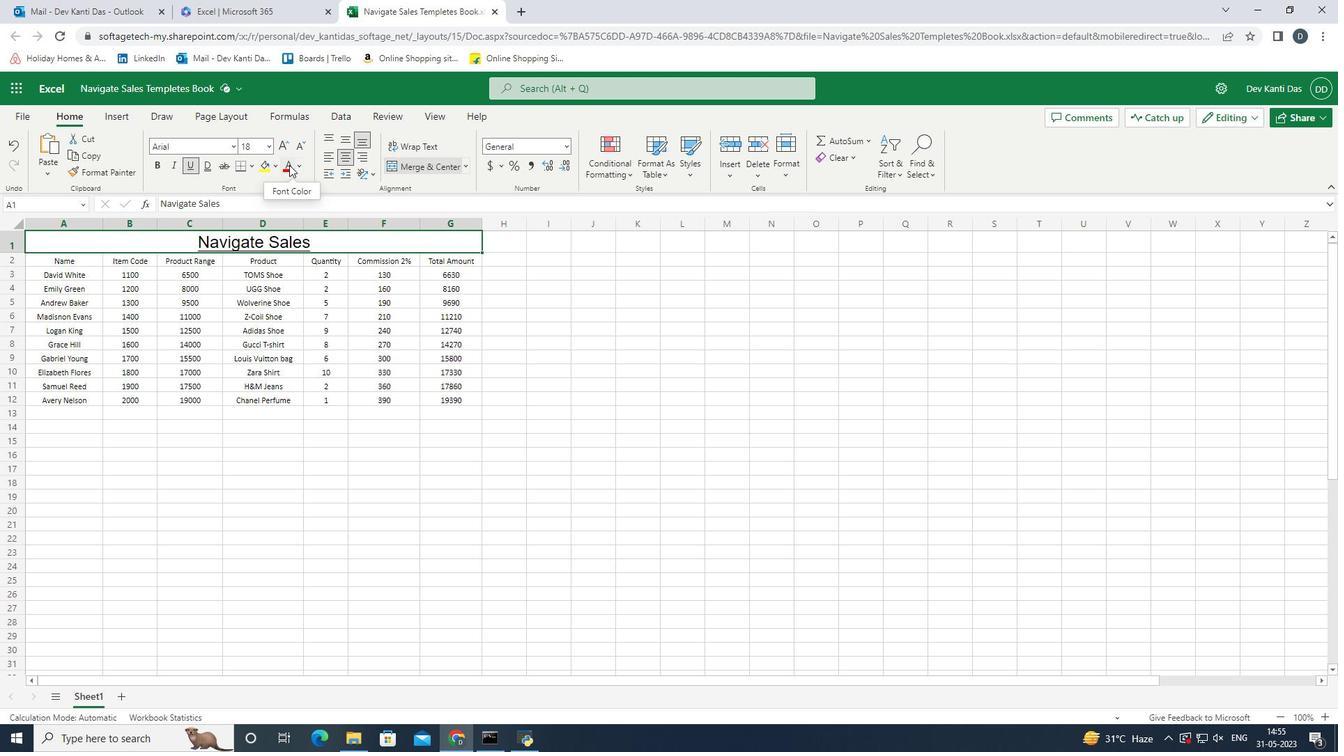 
Action: Mouse moved to (68, 262)
Screenshot: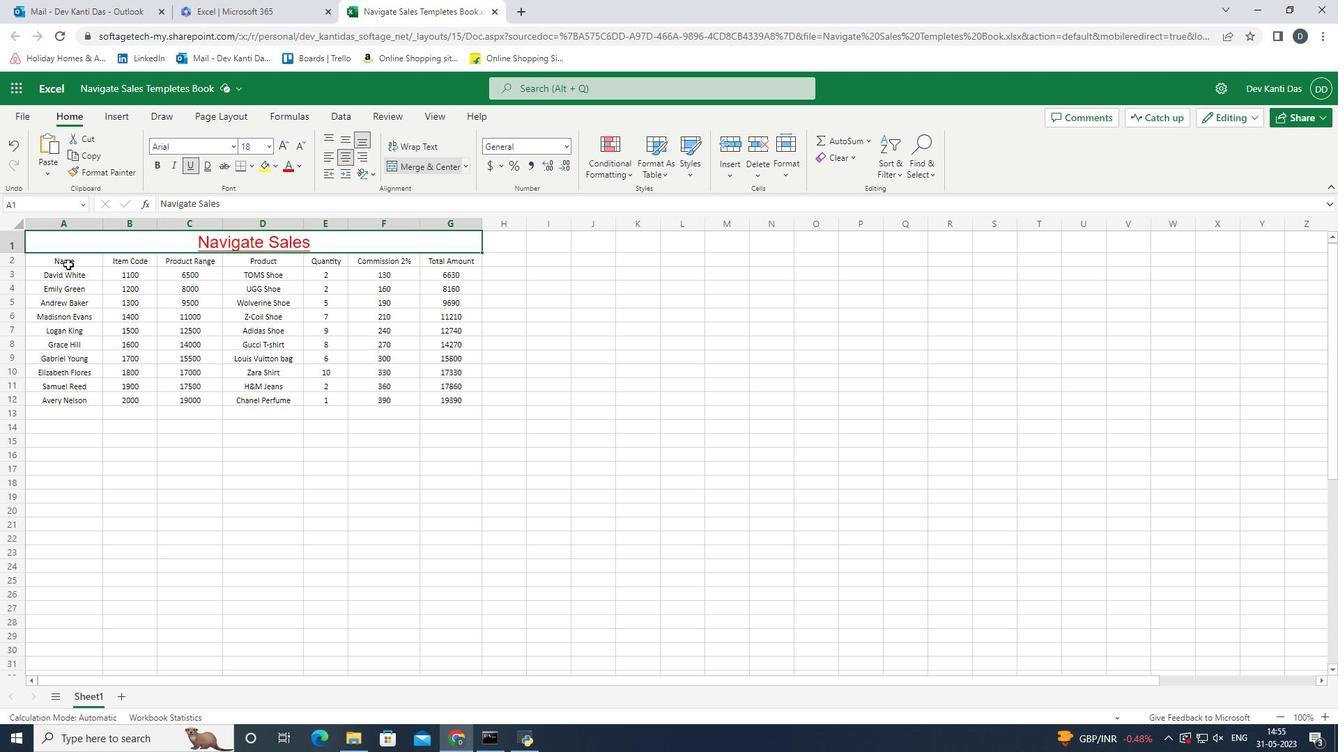 
Action: Mouse pressed left at (68, 262)
Screenshot: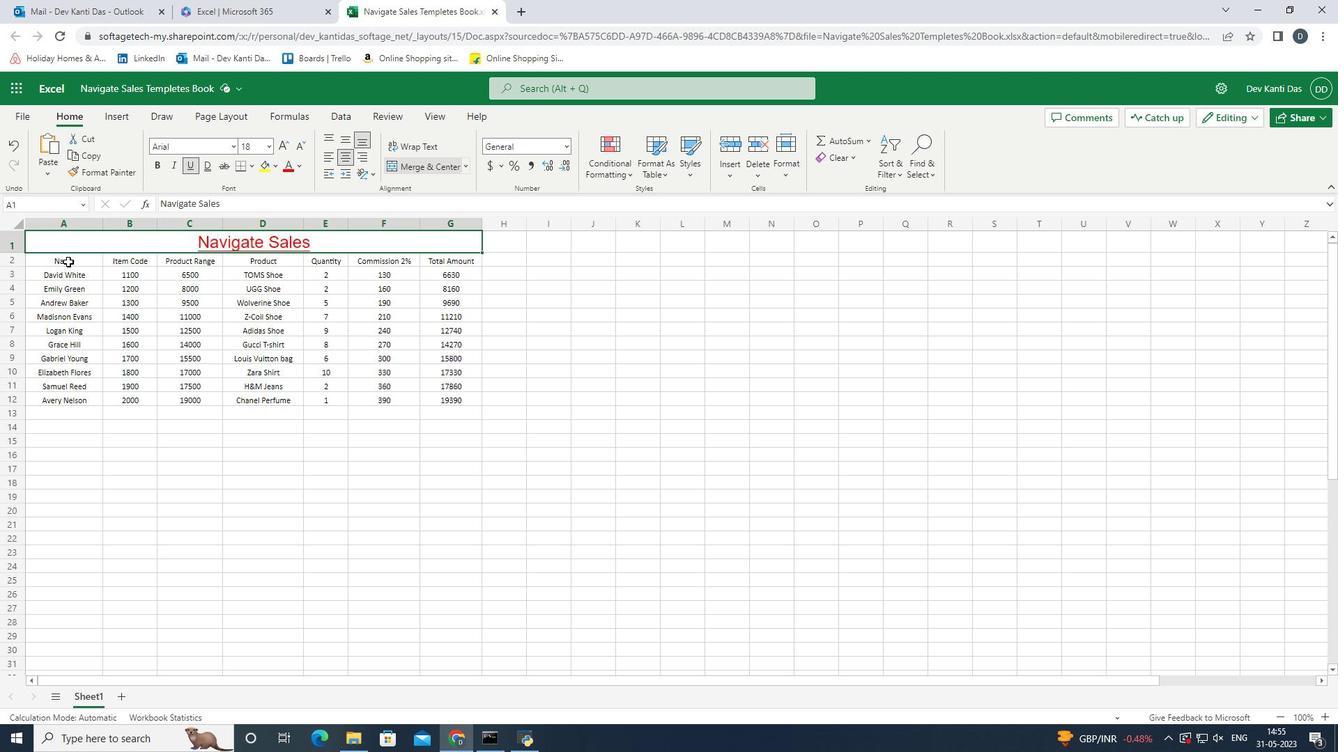 
Action: Mouse moved to (302, 165)
Screenshot: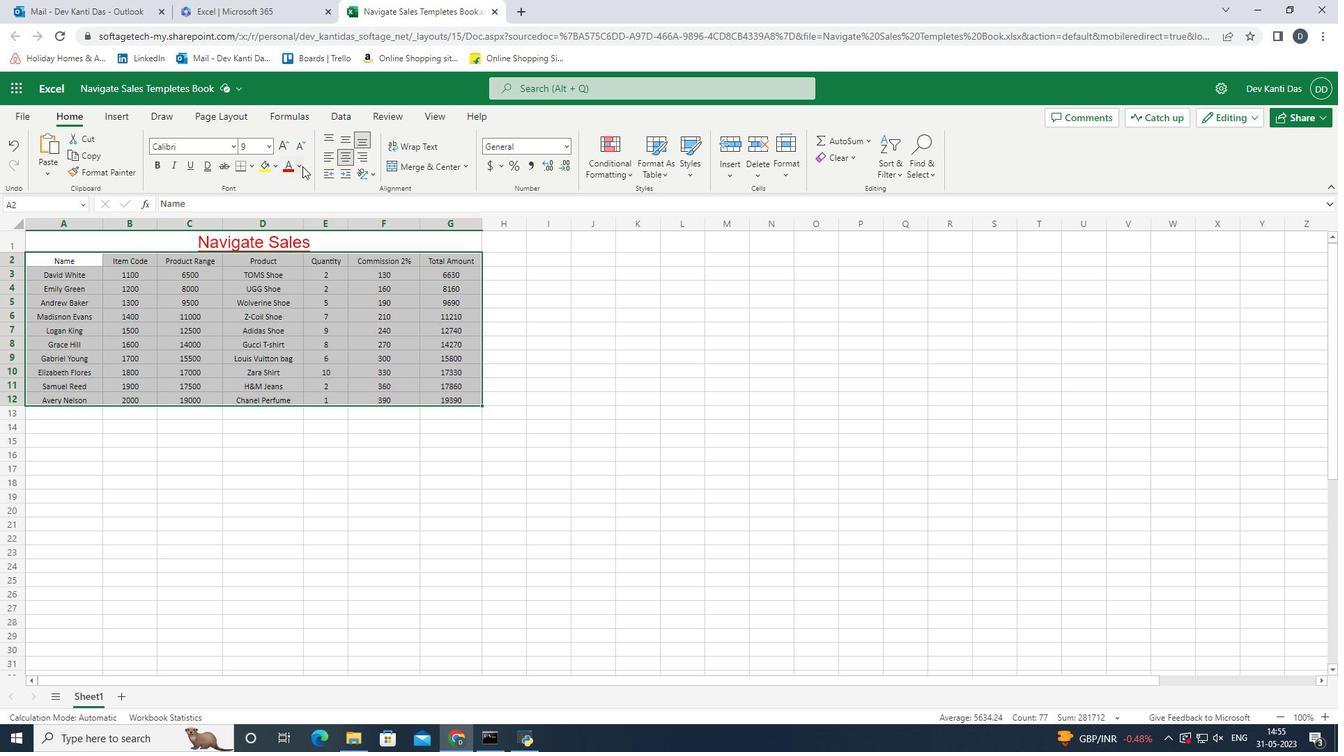 
Action: Mouse pressed left at (302, 165)
Screenshot: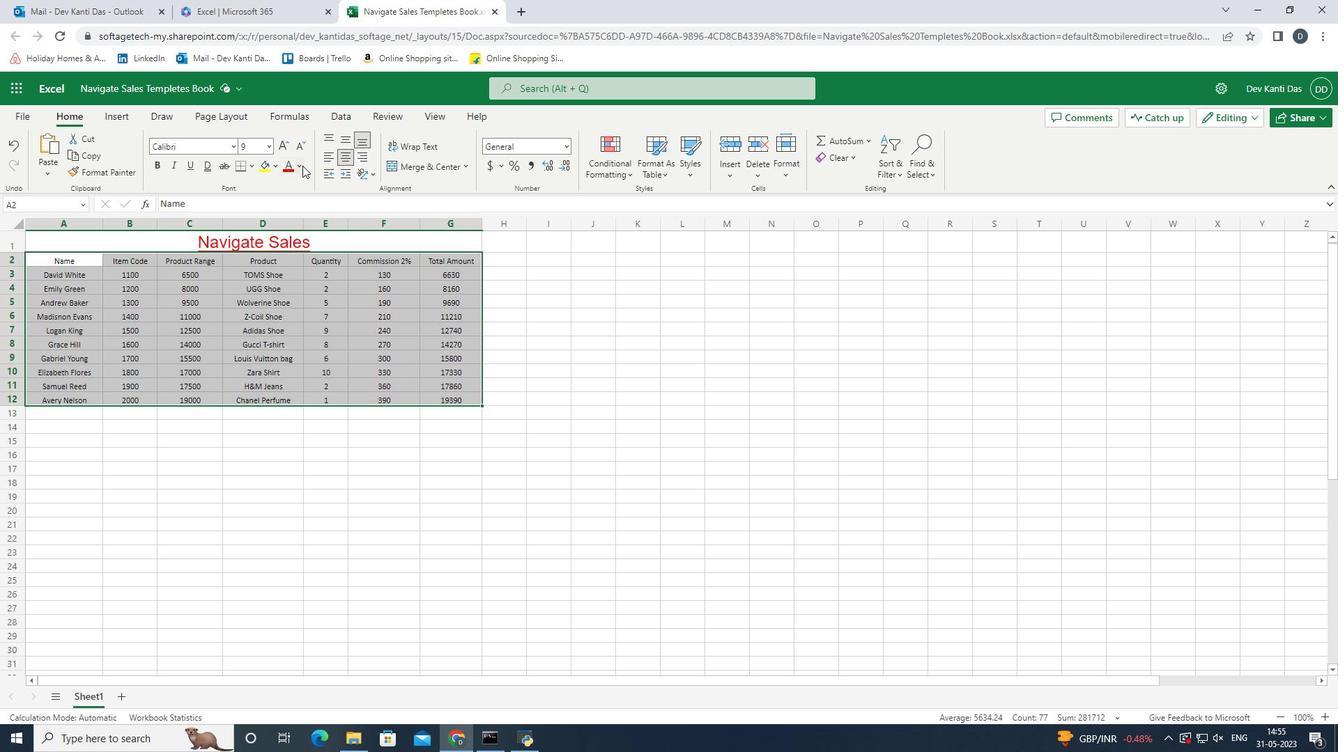 
Action: Mouse moved to (305, 225)
Screenshot: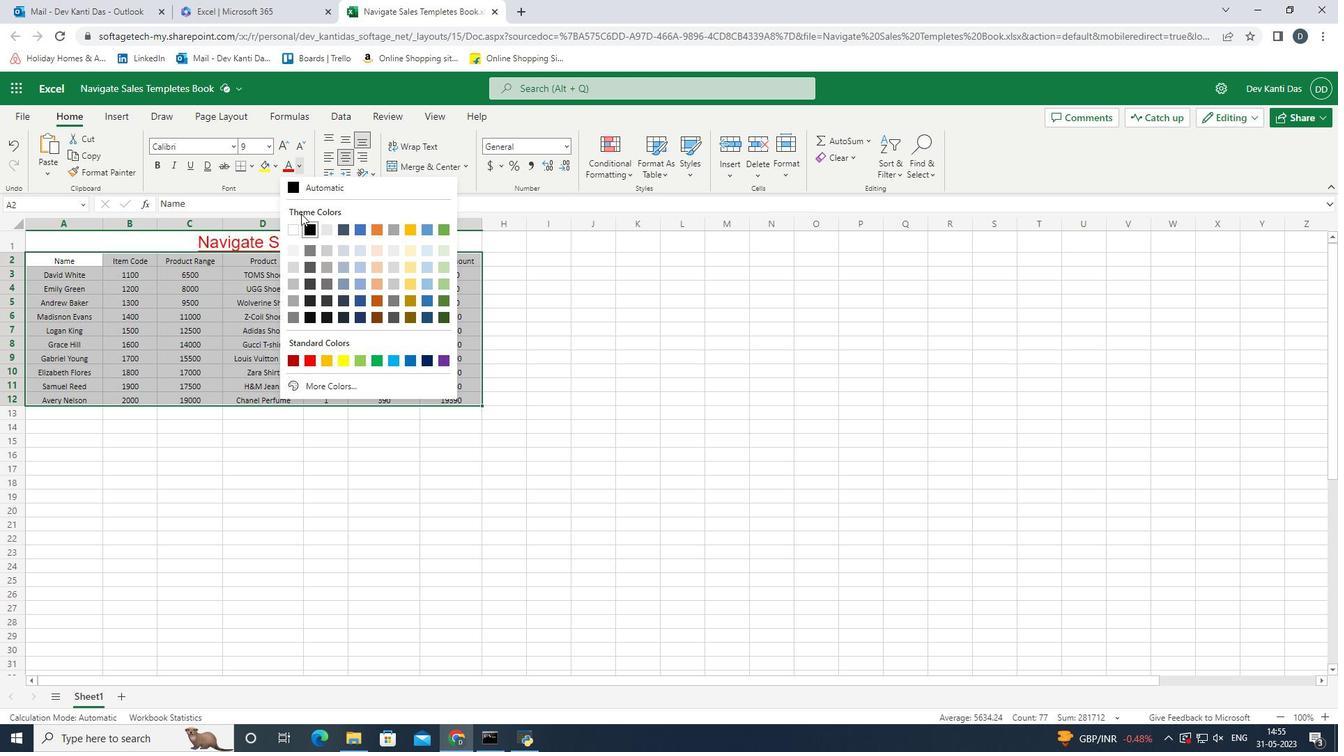 
Action: Mouse pressed left at (305, 225)
Screenshot: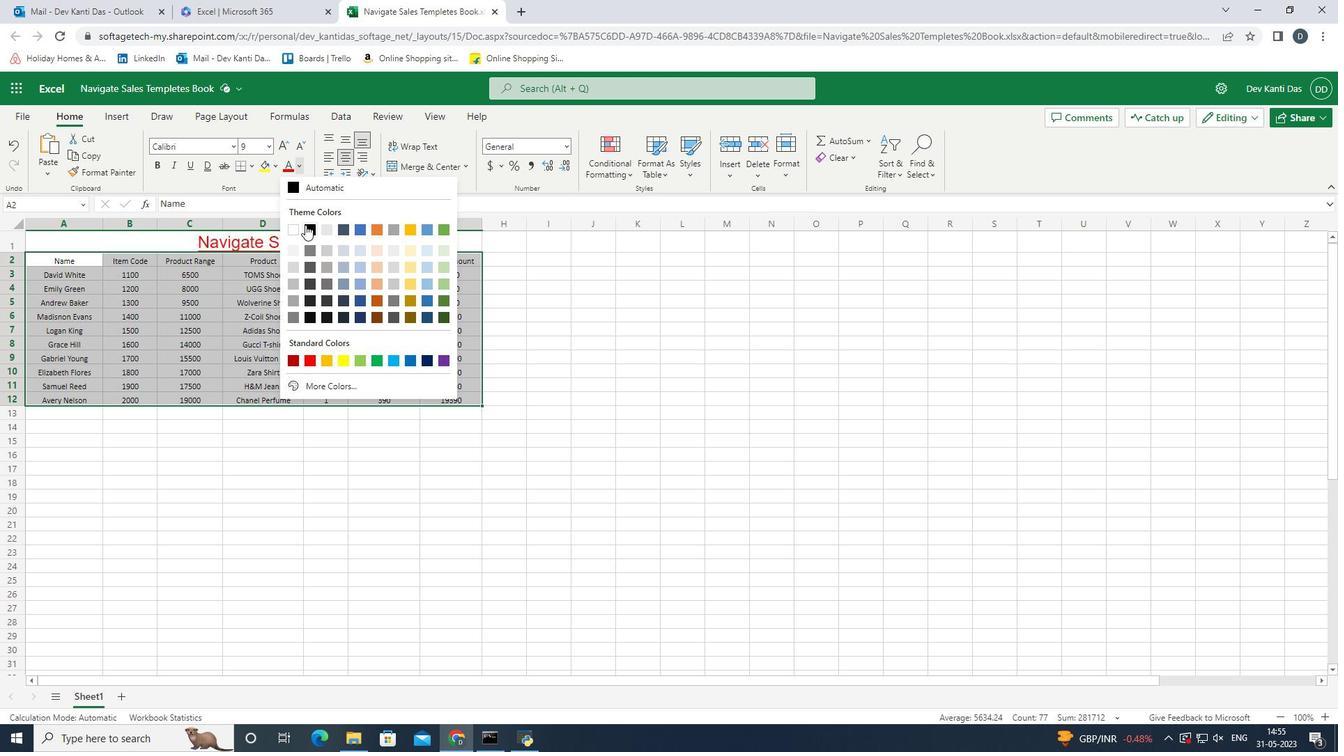 
Action: Mouse moved to (308, 229)
Screenshot: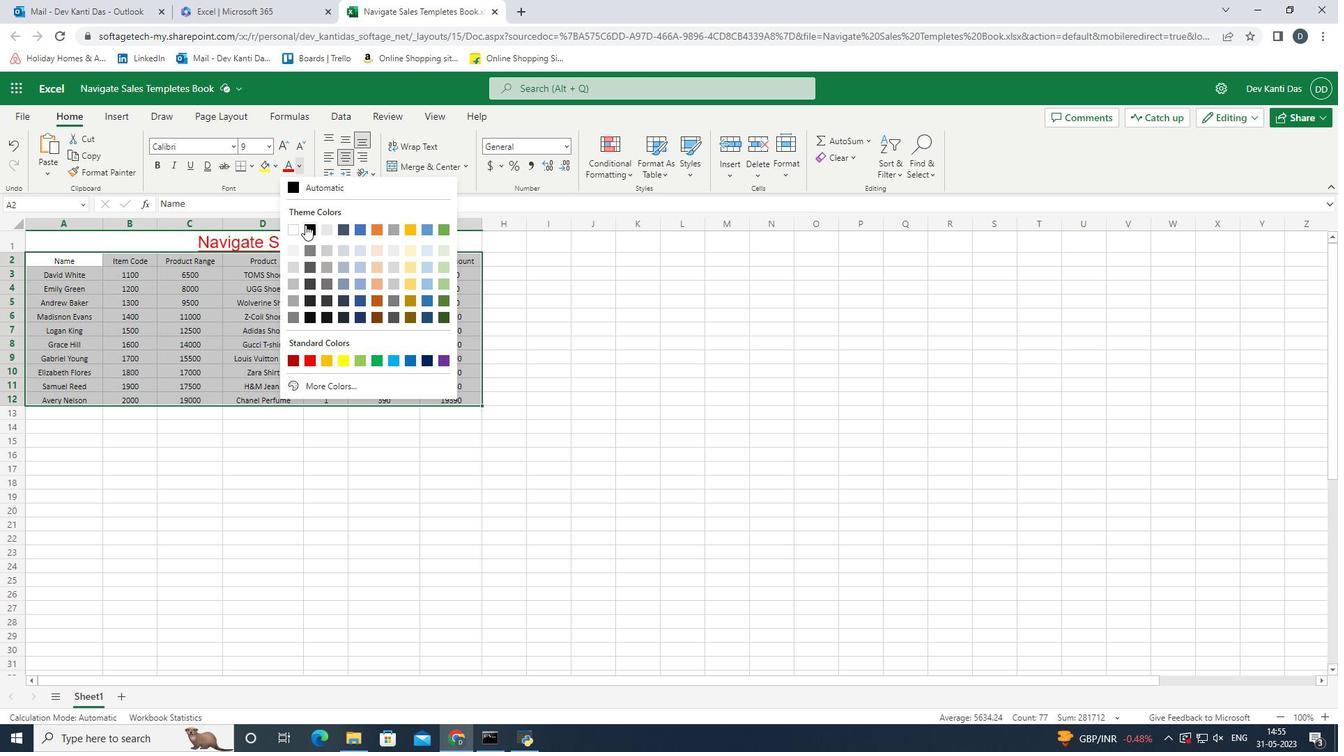 
Action: Mouse pressed left at (308, 229)
Screenshot: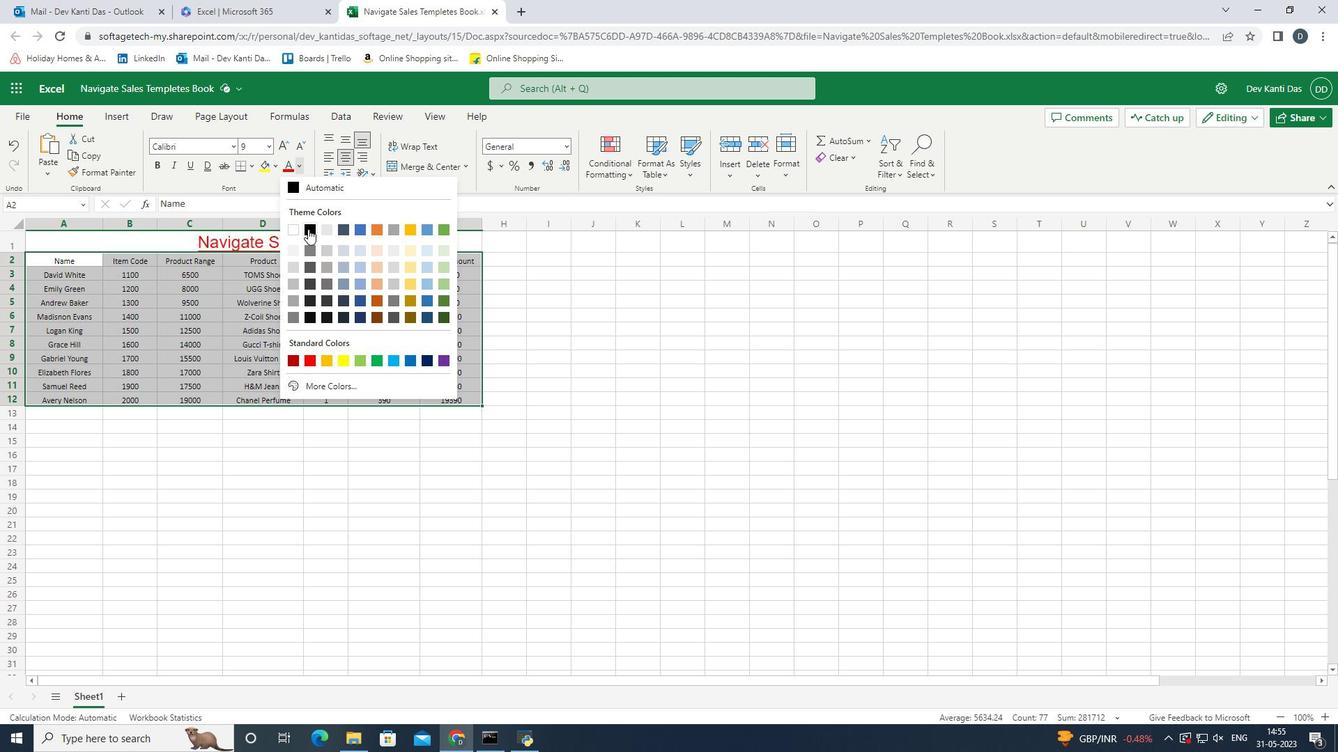 
Action: Mouse moved to (473, 334)
Screenshot: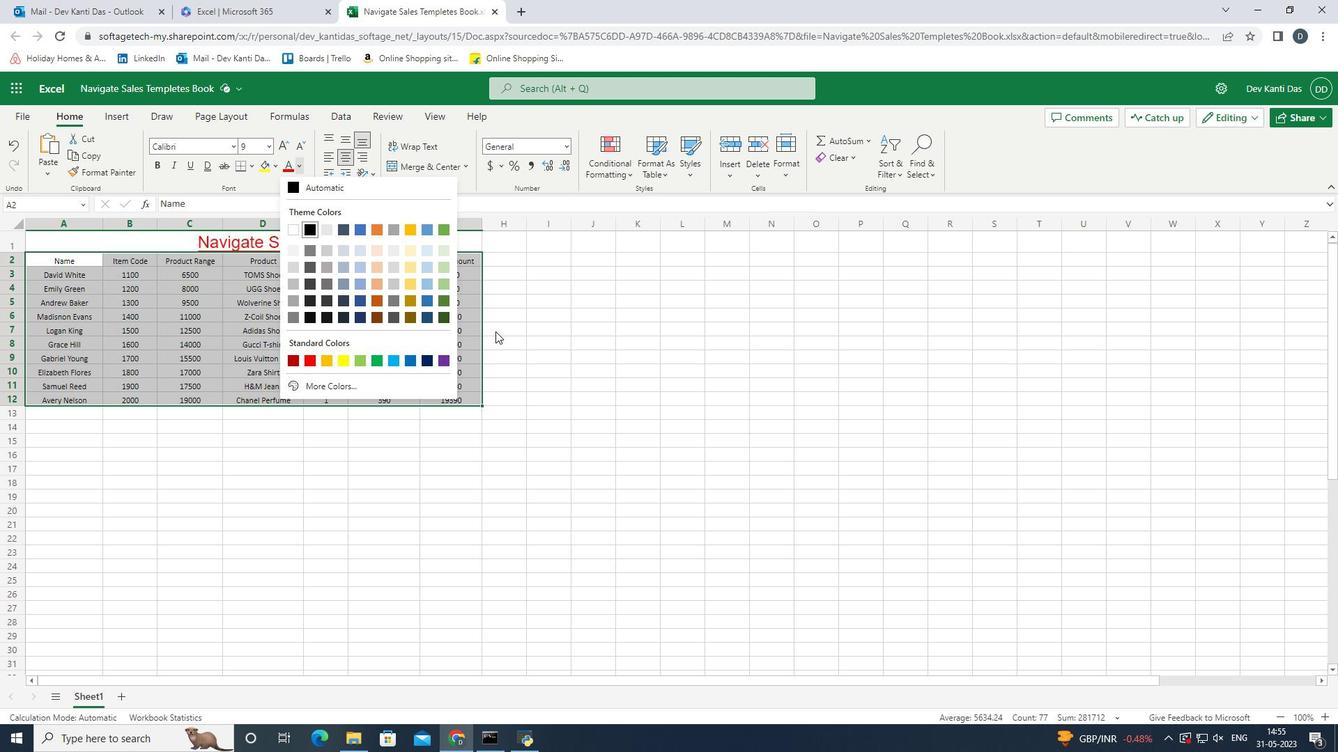 
Action: Mouse pressed left at (473, 334)
Screenshot: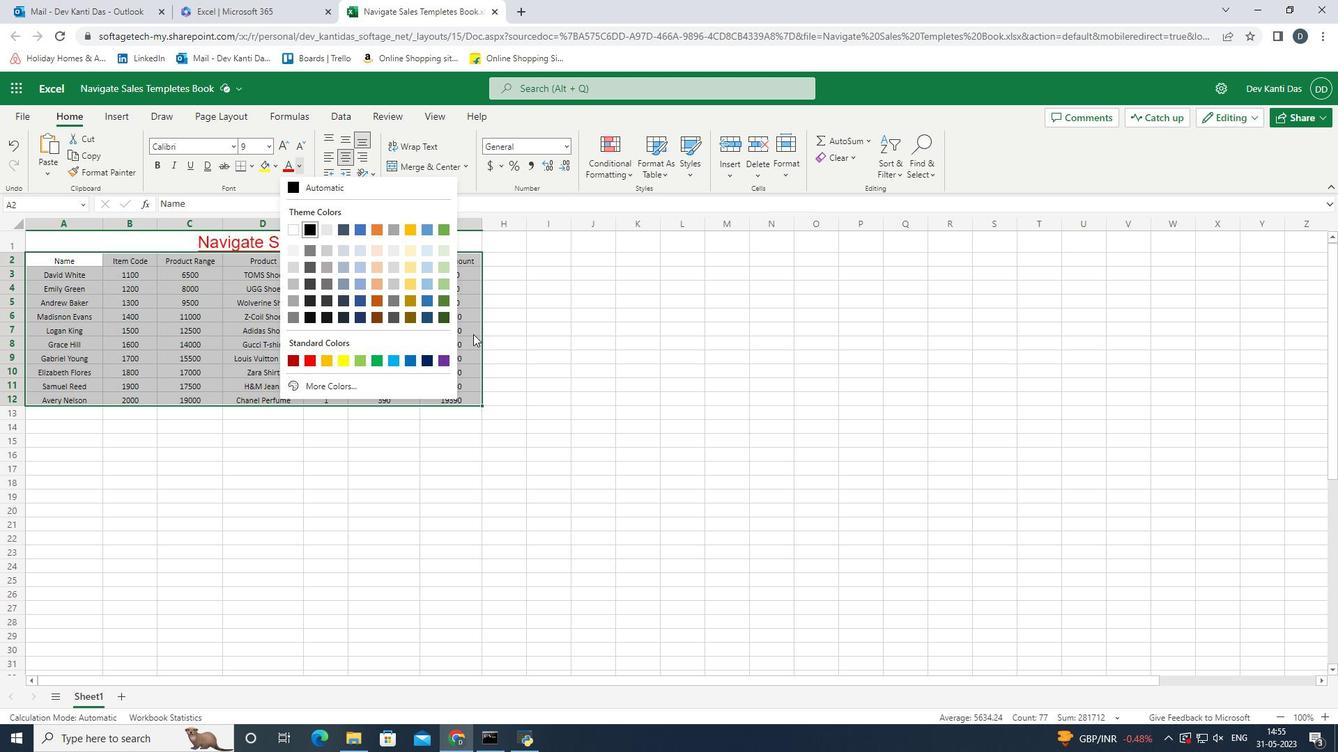
Action: Mouse moved to (250, 166)
Screenshot: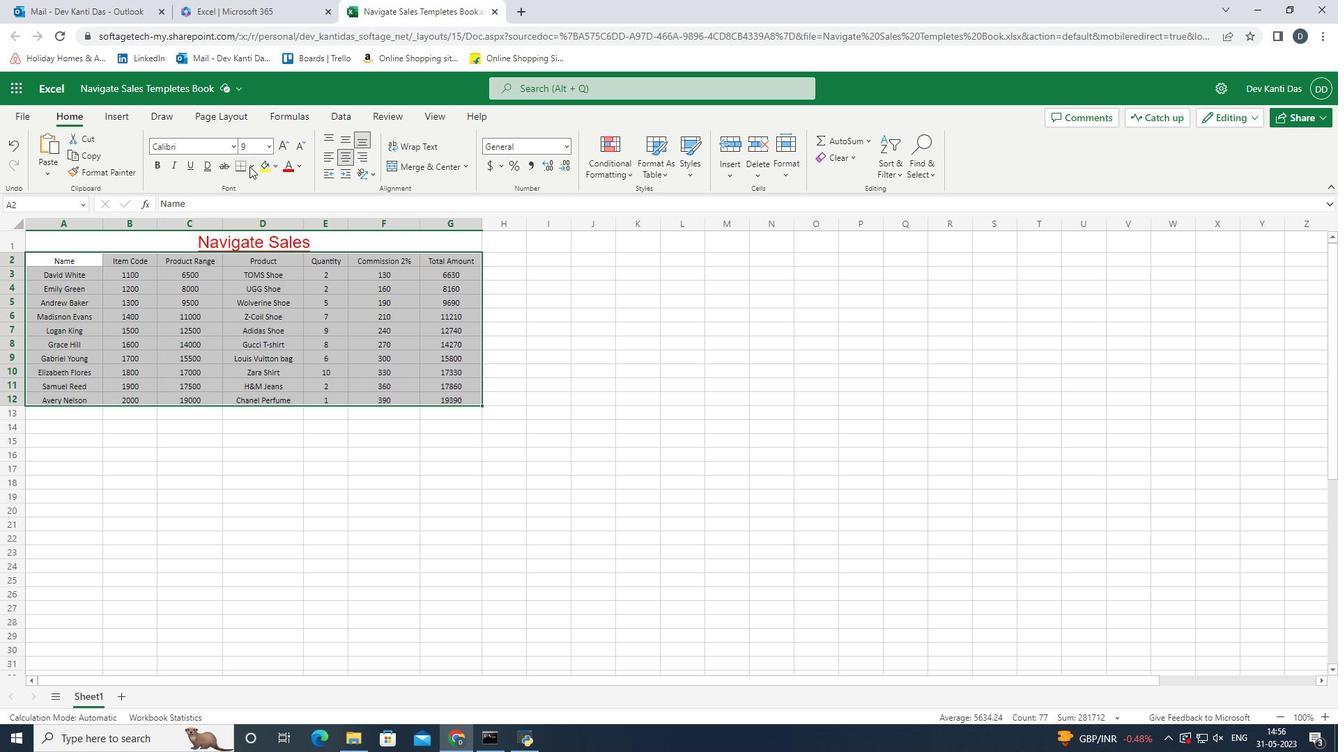 
Action: Mouse pressed left at (250, 166)
Screenshot: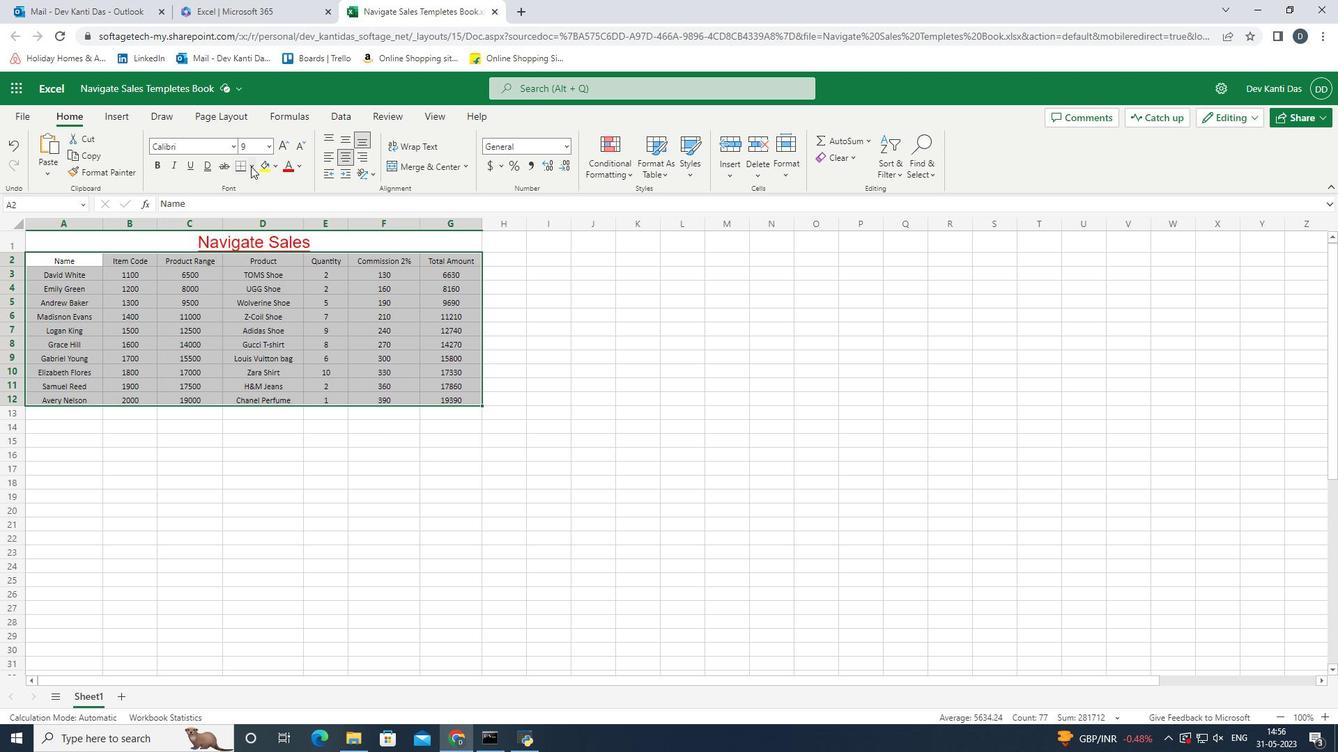
Action: Mouse moved to (250, 195)
Screenshot: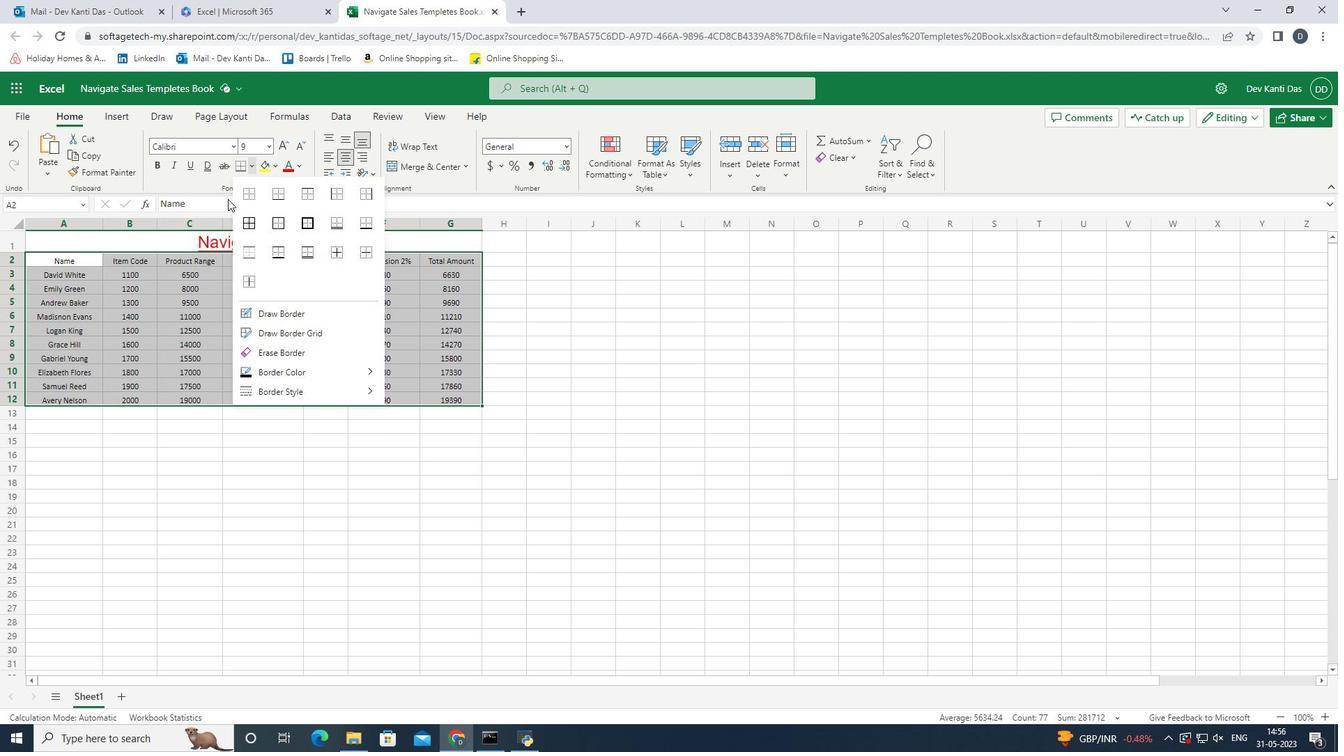 
Action: Mouse pressed left at (250, 195)
Screenshot: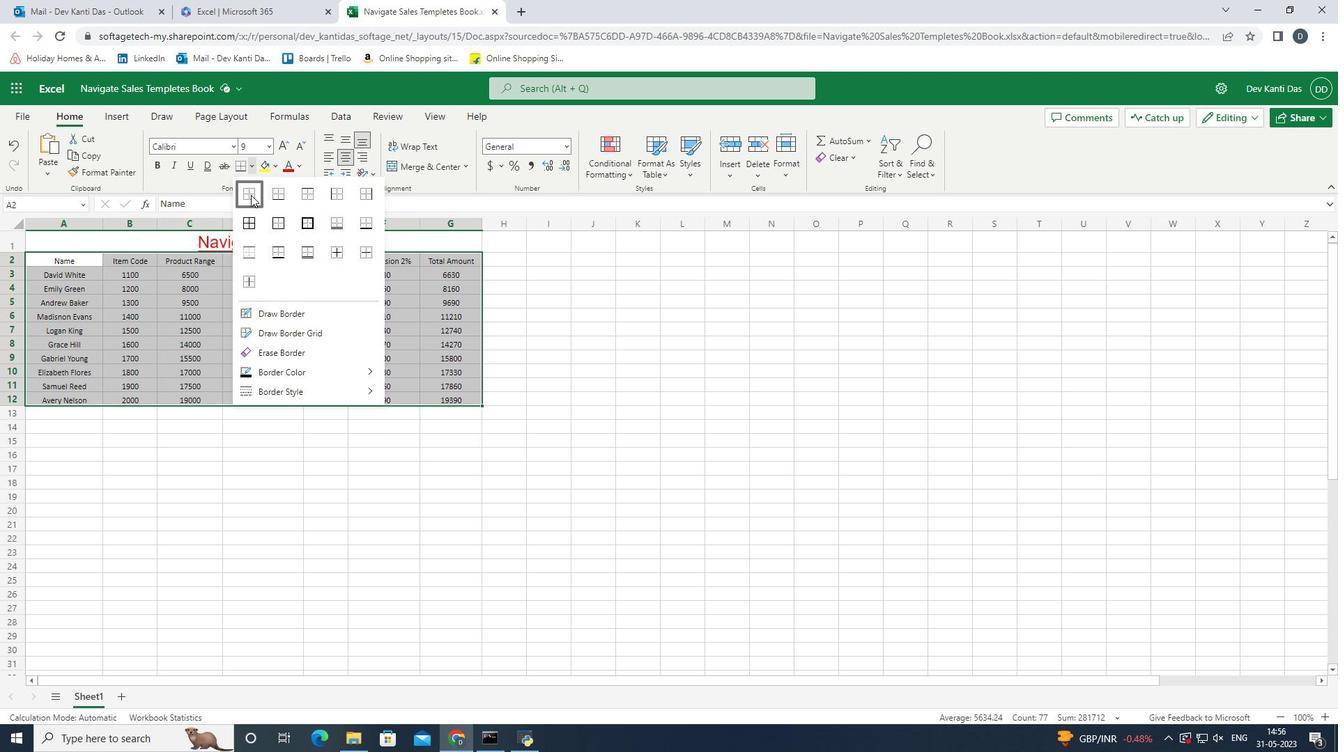 
Action: Mouse moved to (453, 402)
Screenshot: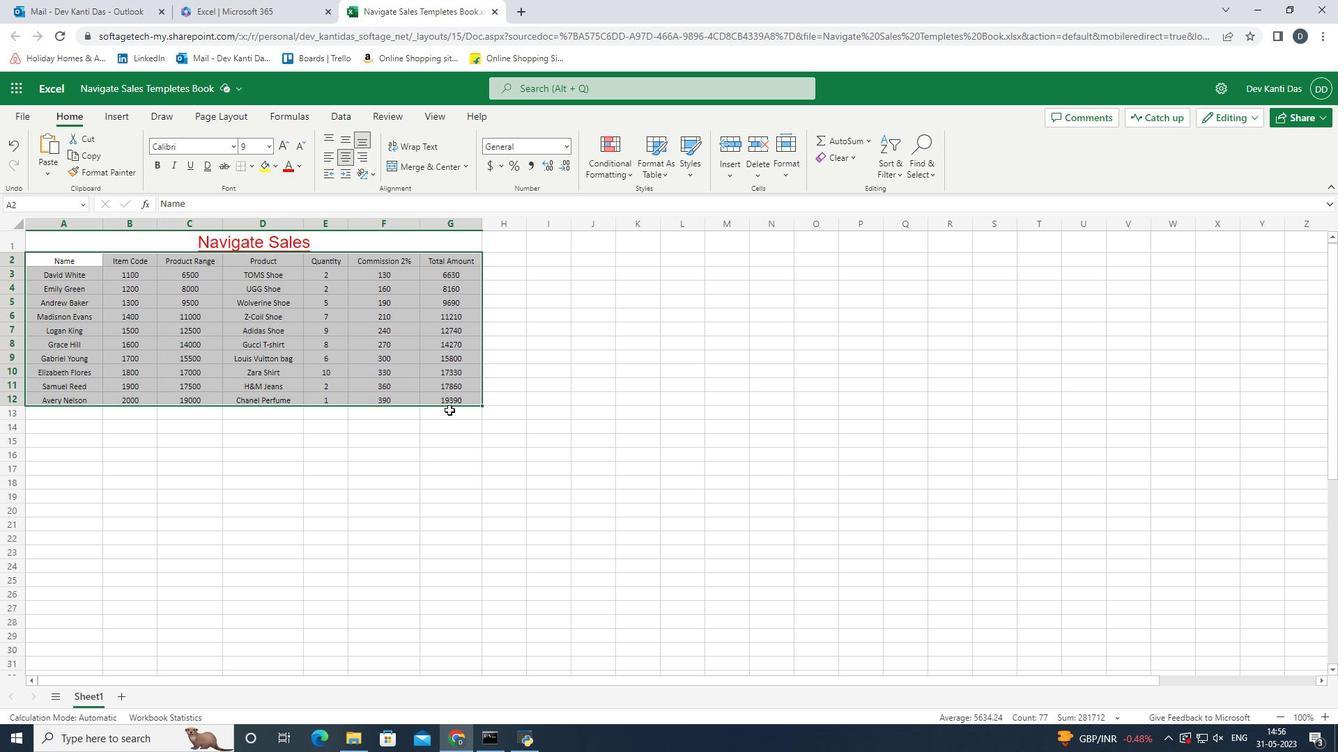 
Action: Mouse pressed left at (453, 402)
Screenshot: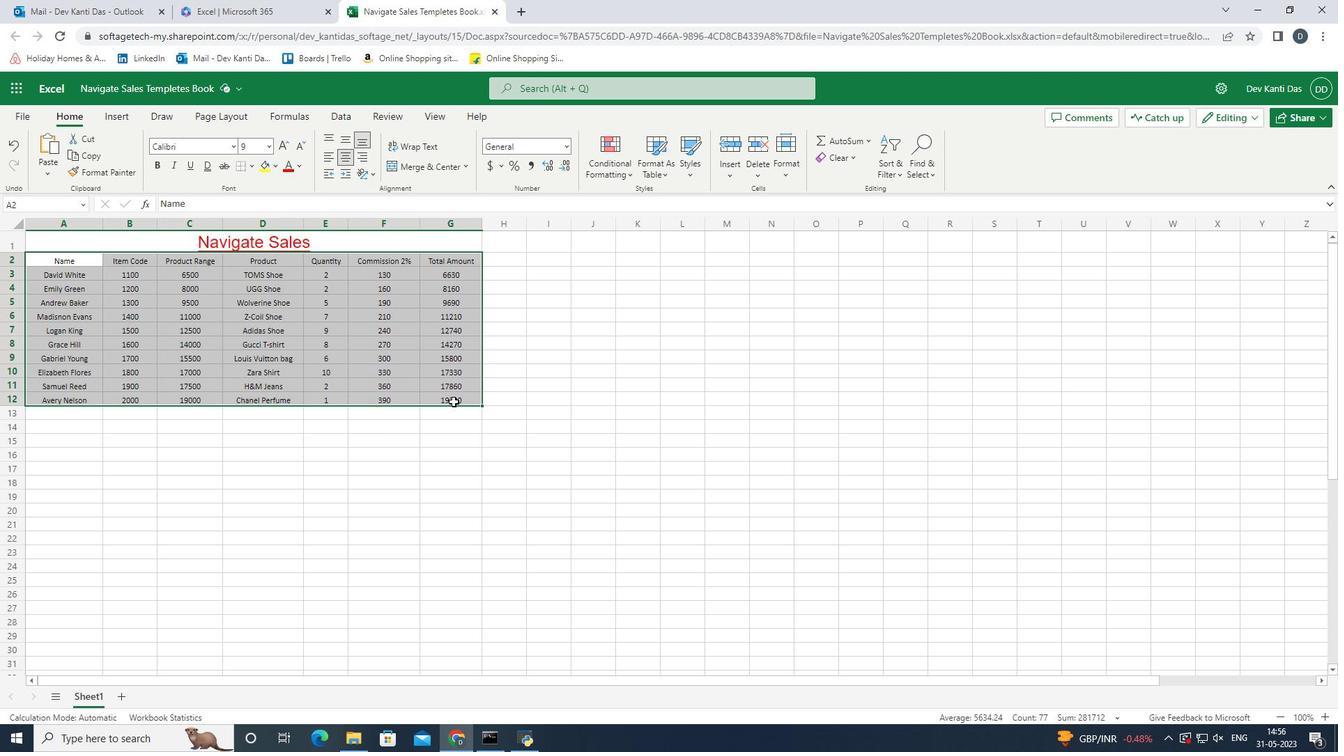 
Action: Mouse moved to (513, 424)
Screenshot: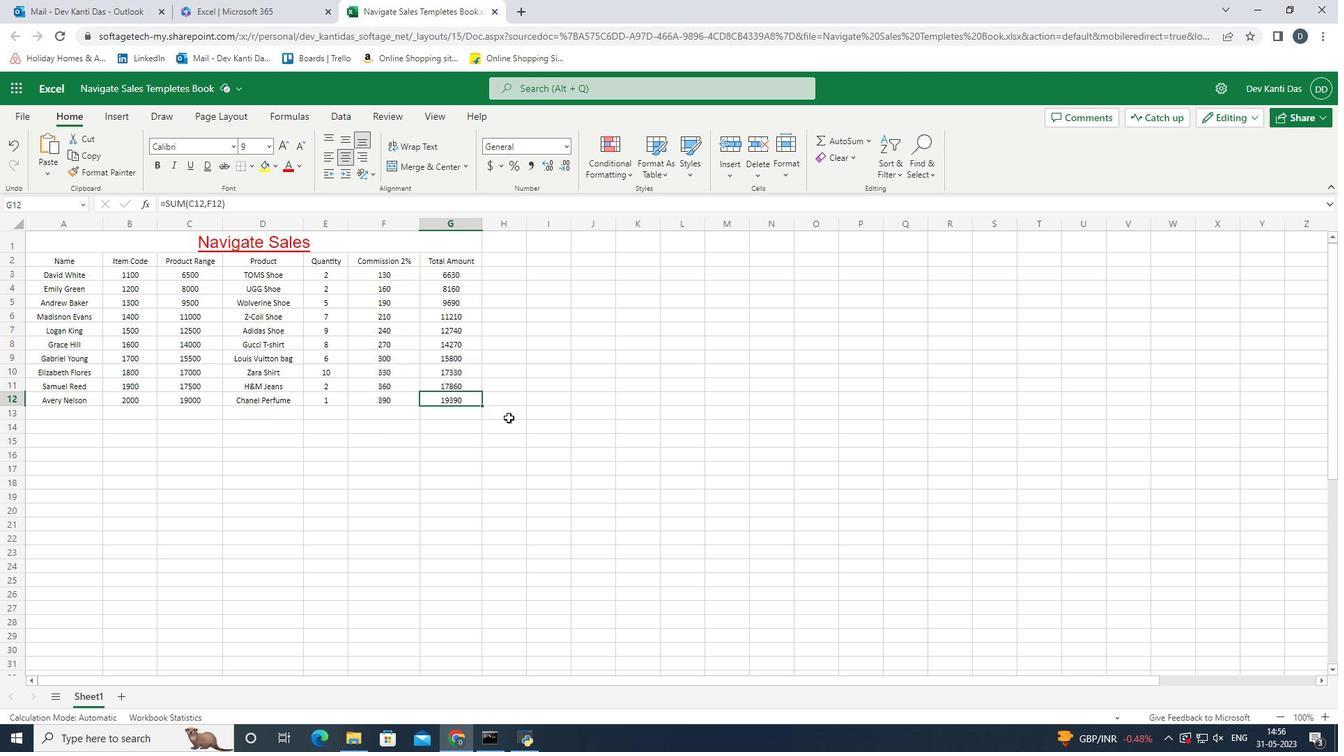 
